 Task: nan
Action: Mouse moved to (412, 102)
Screenshot: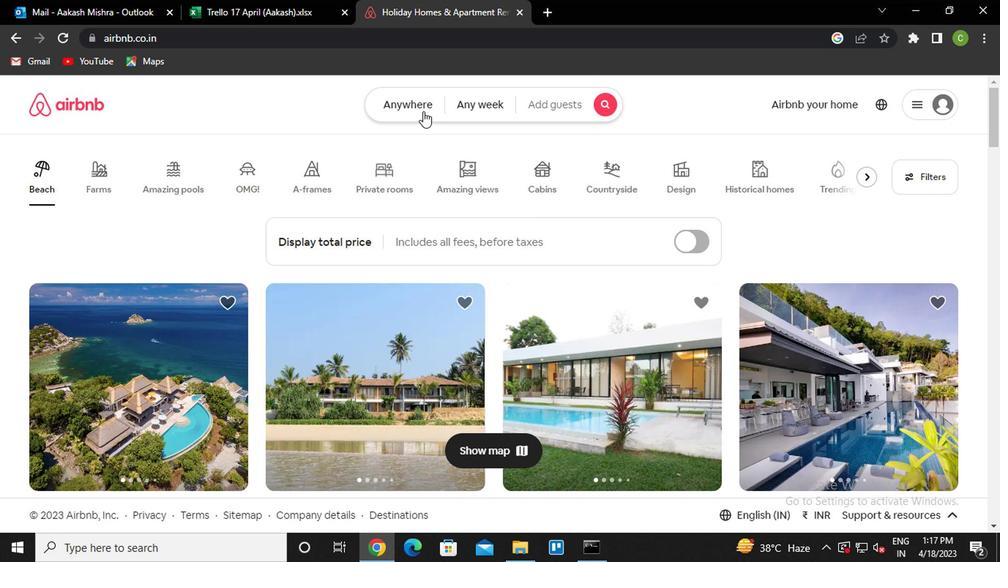 
Action: Mouse pressed left at (412, 102)
Screenshot: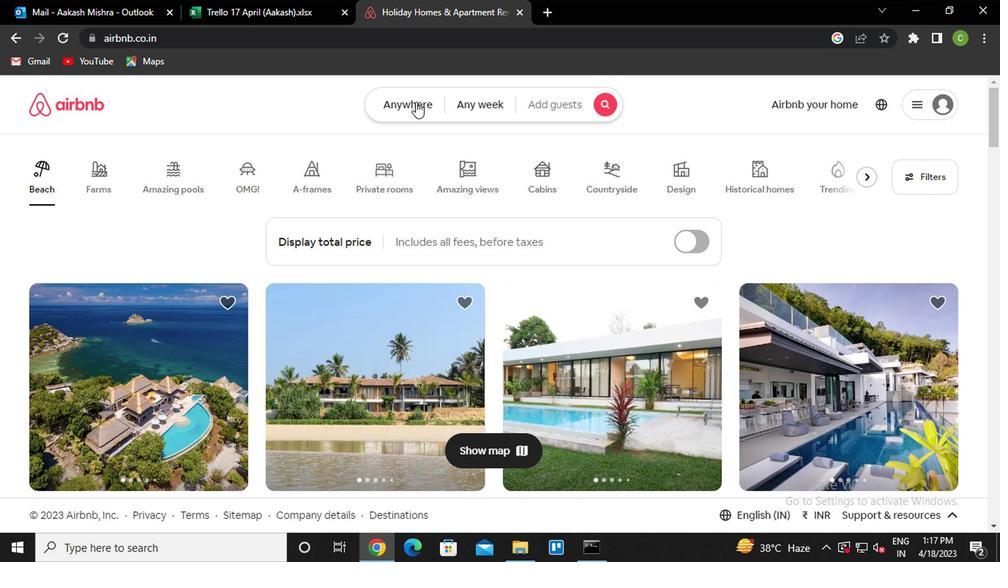 
Action: Mouse moved to (321, 166)
Screenshot: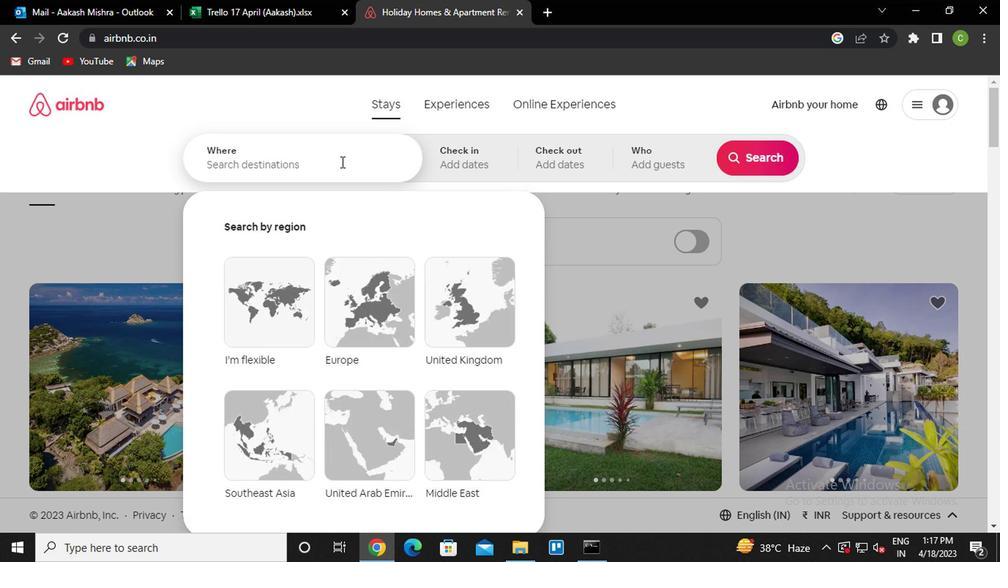 
Action: Mouse pressed left at (321, 166)
Screenshot: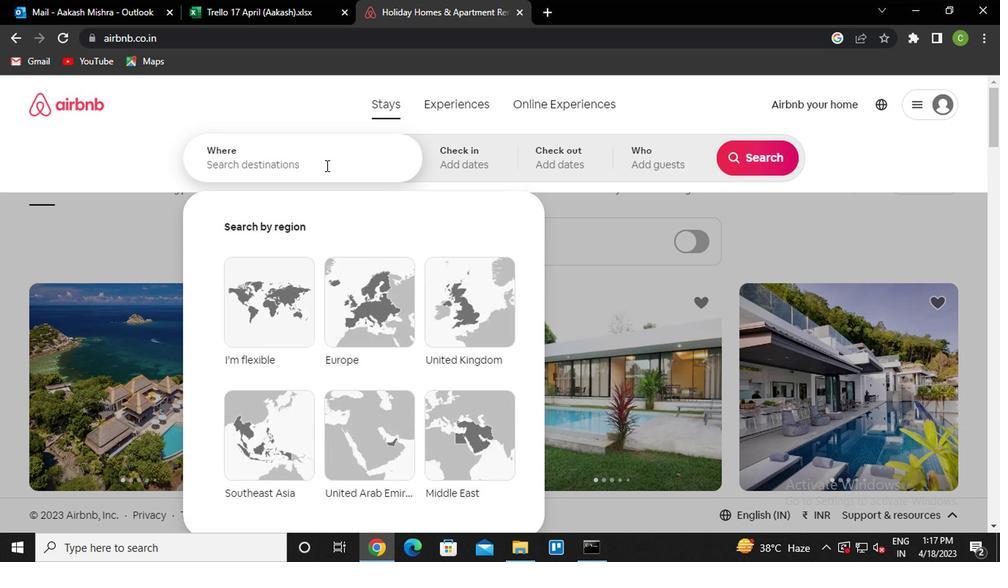 
Action: Key pressed aa<Key.backspace><Key.caps_lock>bui<Key.backspace><Key.backspace>idos<Key.space>brazil
Screenshot: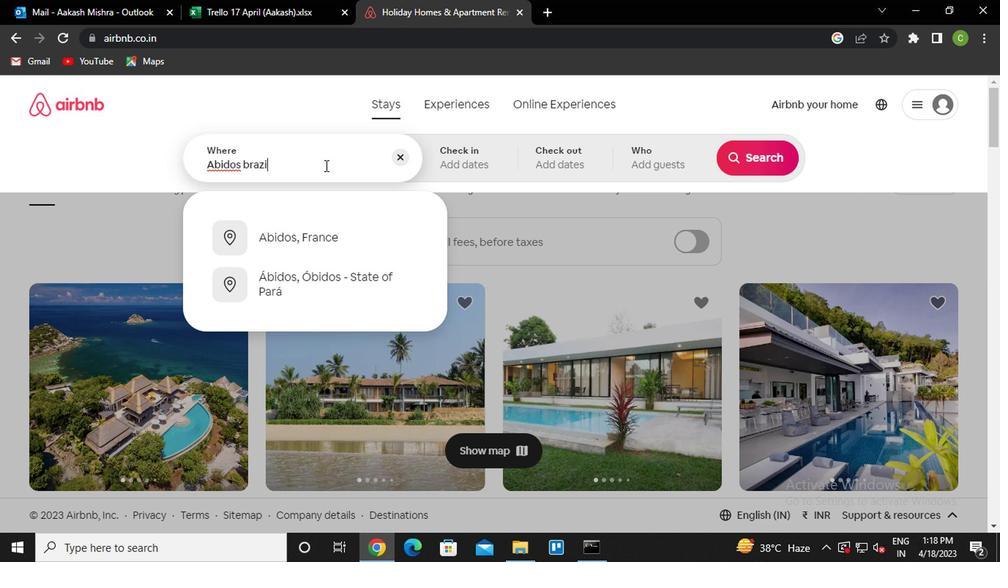 
Action: Mouse moved to (328, 246)
Screenshot: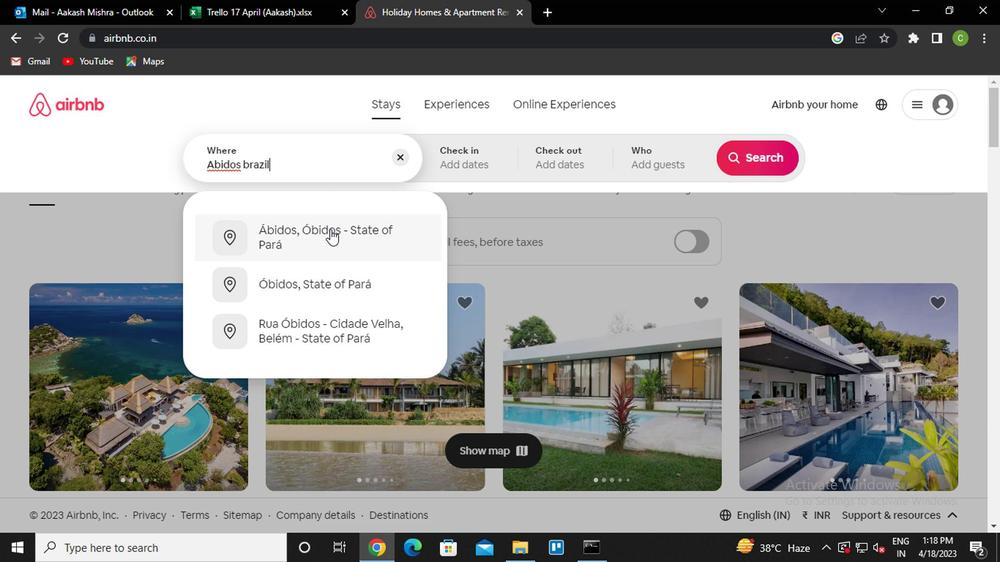 
Action: Mouse pressed left at (328, 246)
Screenshot: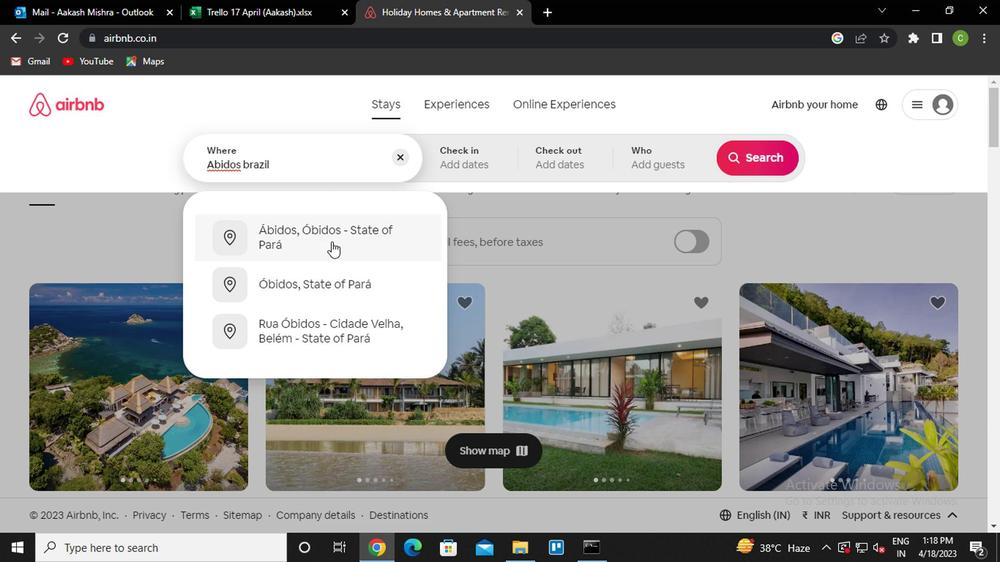 
Action: Mouse moved to (662, 339)
Screenshot: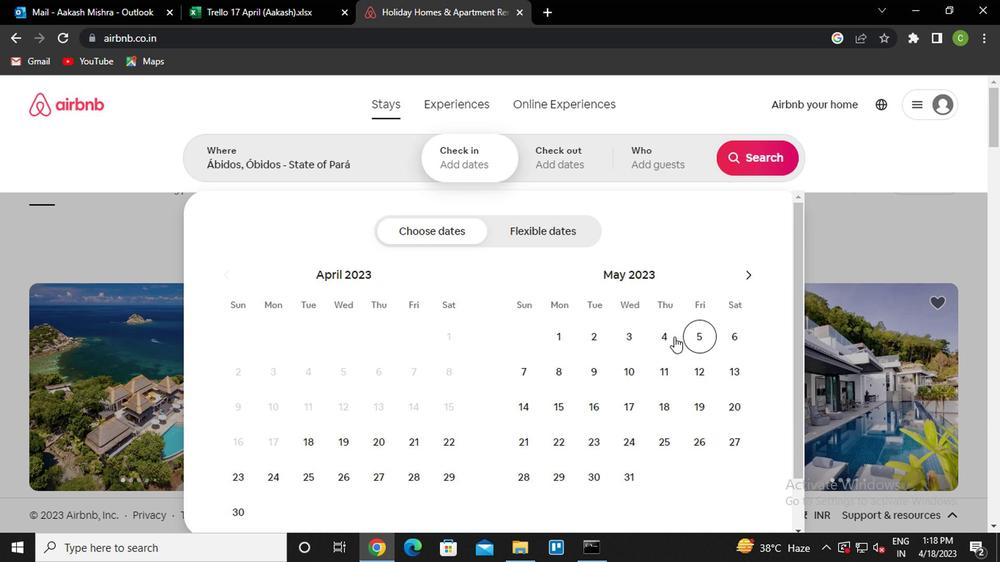
Action: Mouse pressed left at (662, 339)
Screenshot: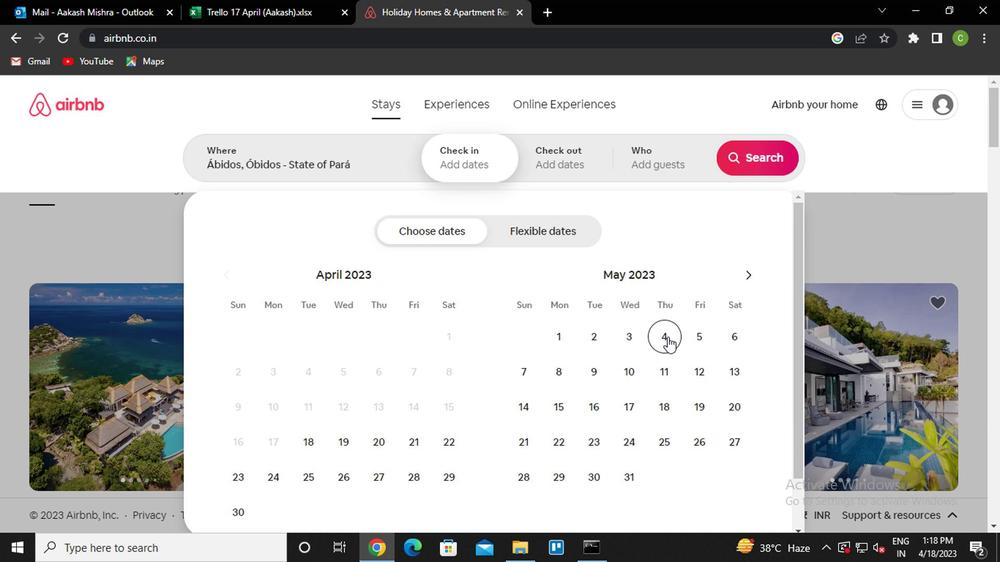 
Action: Mouse moved to (560, 411)
Screenshot: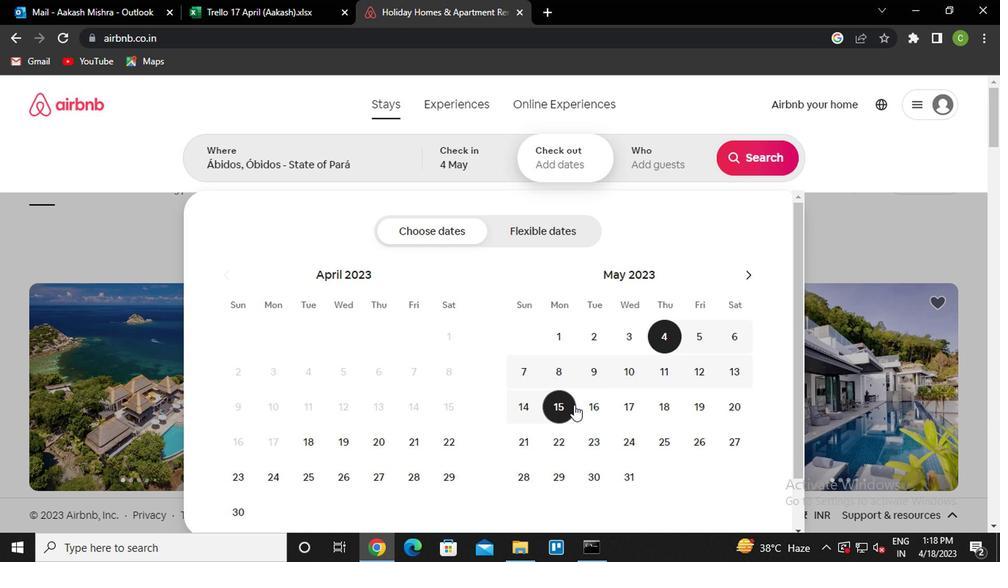 
Action: Mouse pressed left at (560, 411)
Screenshot: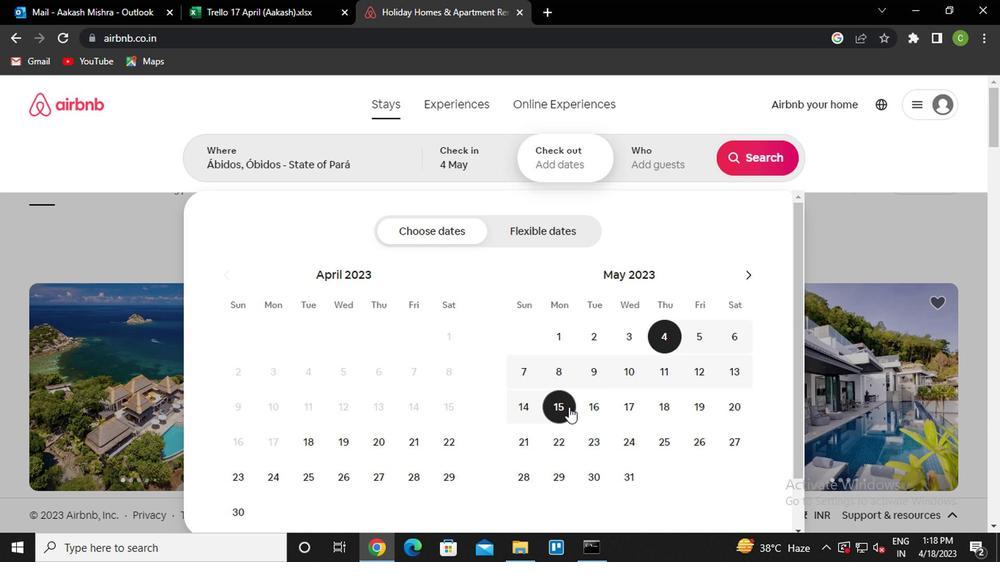 
Action: Mouse moved to (739, 149)
Screenshot: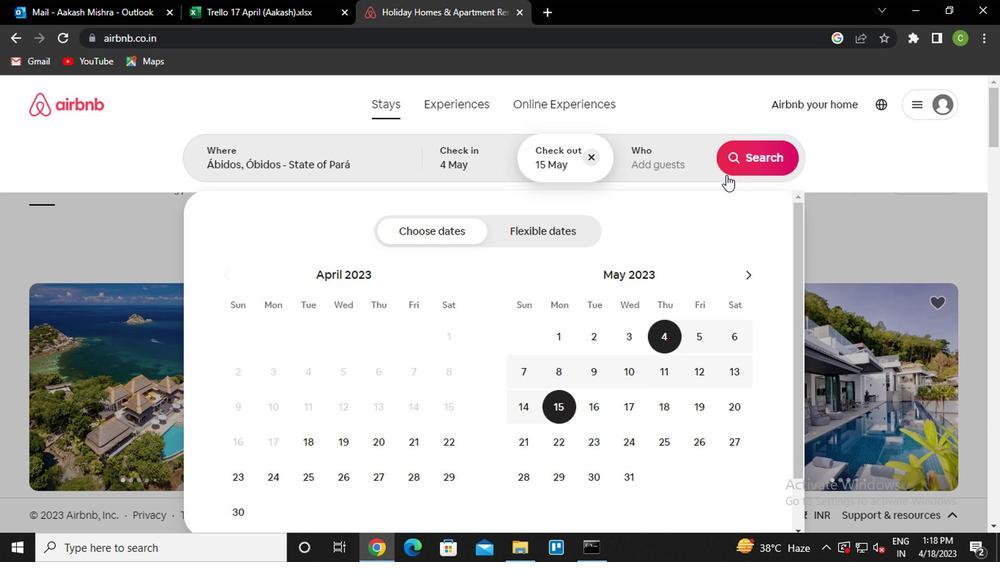 
Action: Mouse pressed left at (739, 149)
Screenshot: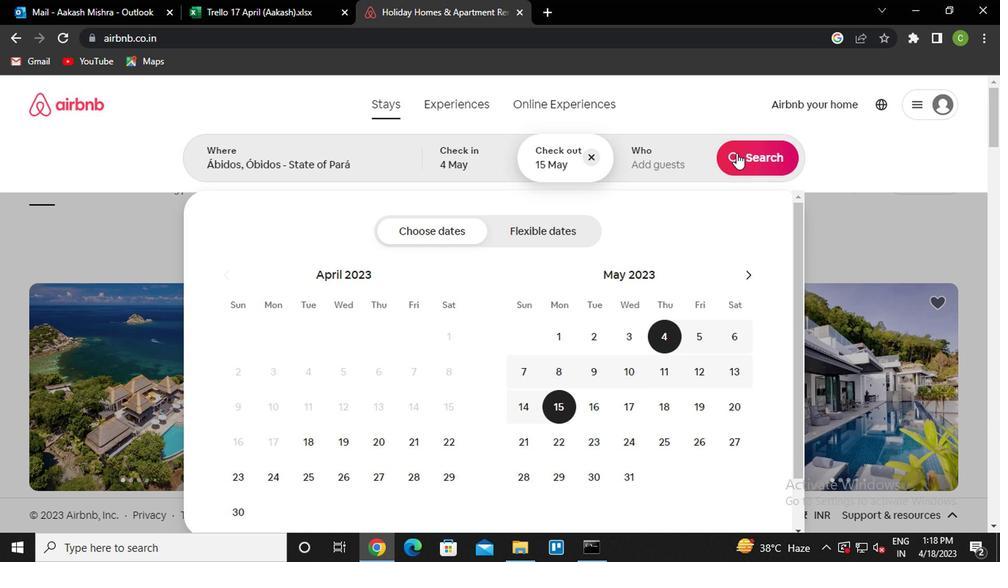 
Action: Mouse moved to (549, 112)
Screenshot: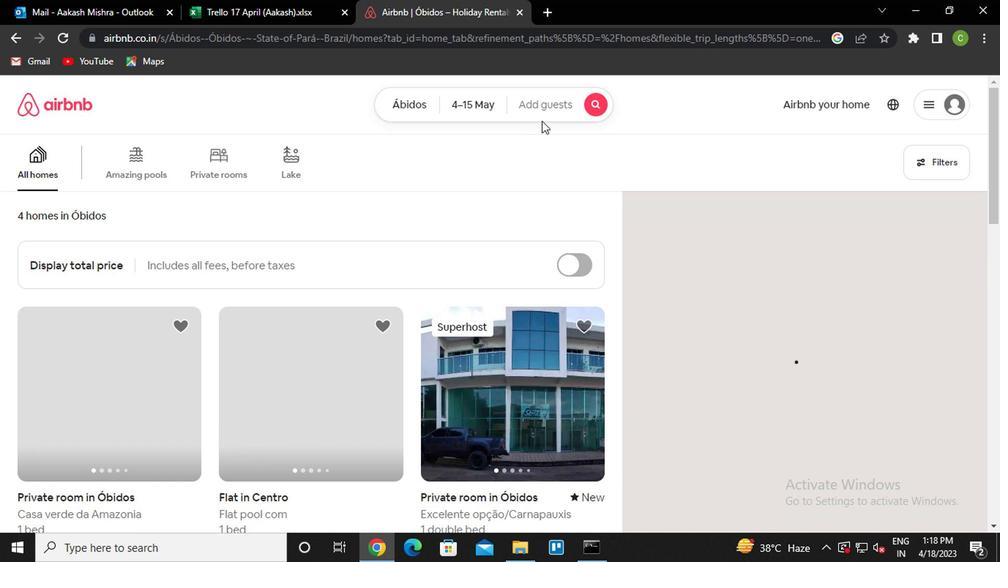 
Action: Mouse pressed left at (549, 112)
Screenshot: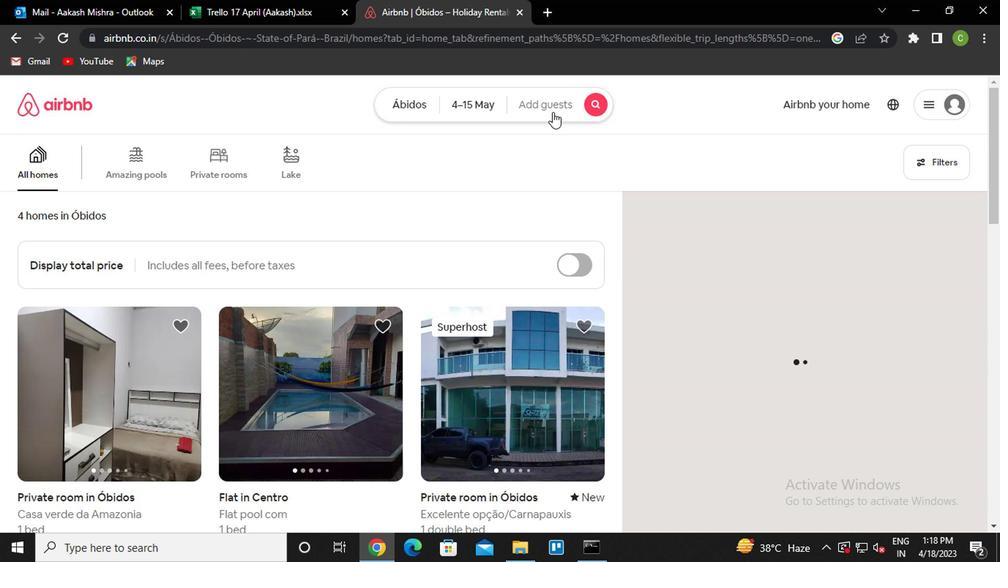 
Action: Mouse moved to (756, 241)
Screenshot: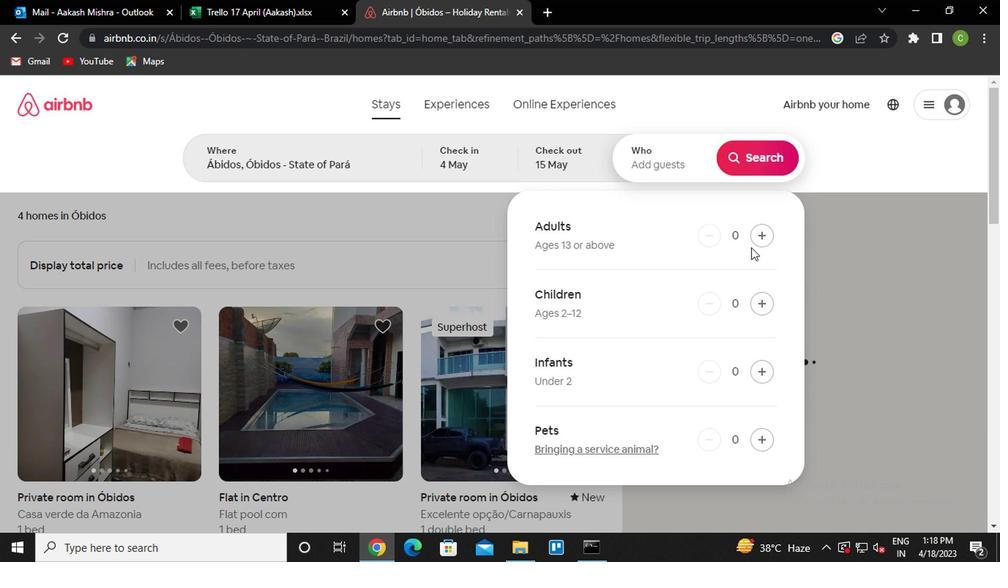 
Action: Mouse pressed left at (756, 241)
Screenshot: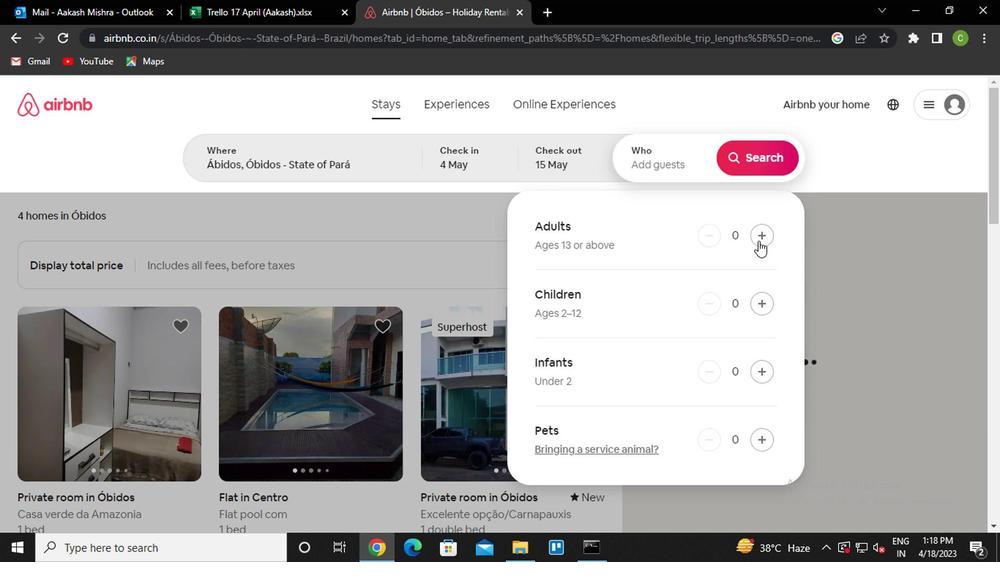 
Action: Mouse pressed left at (756, 241)
Screenshot: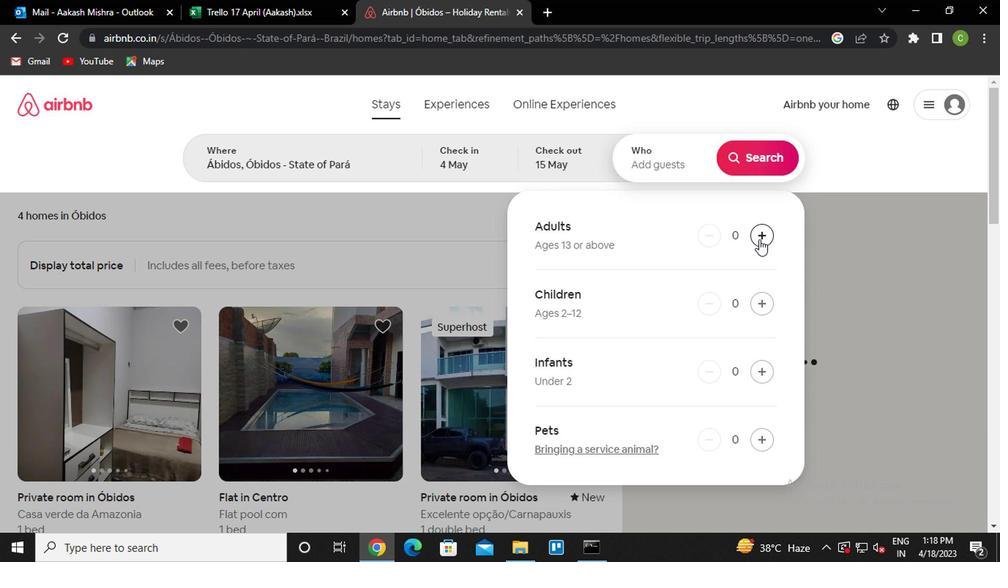 
Action: Mouse moved to (822, 195)
Screenshot: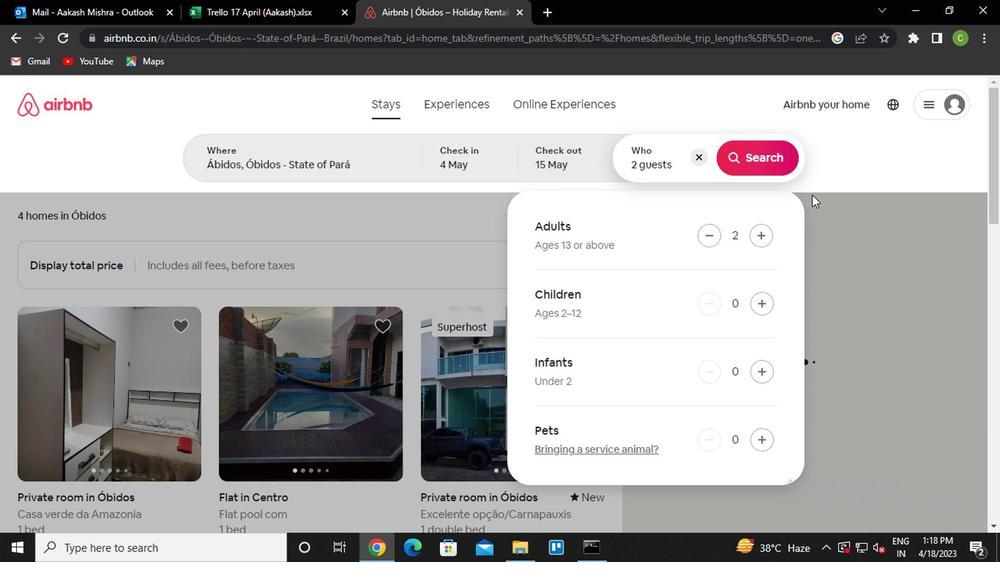 
Action: Mouse pressed left at (822, 195)
Screenshot: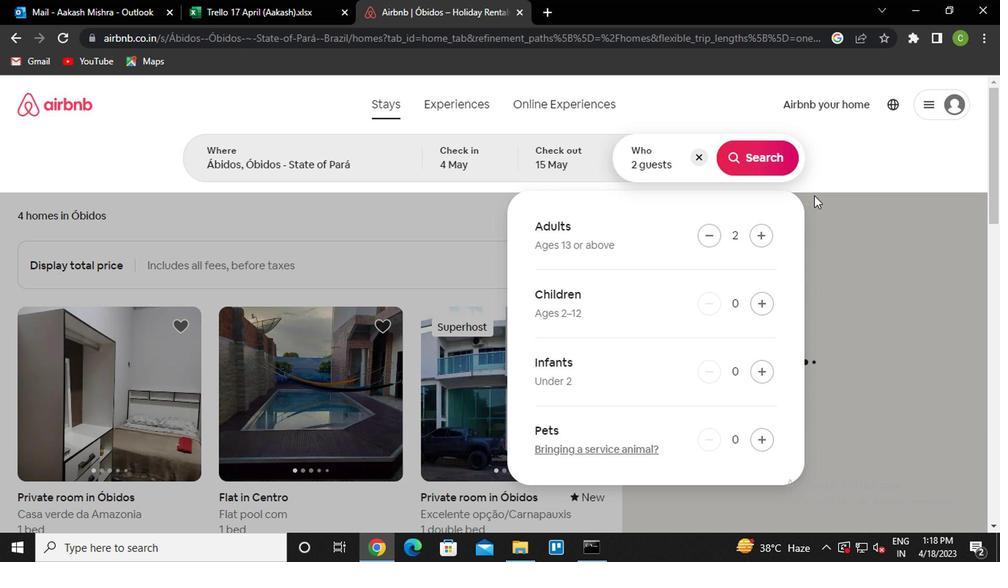 
Action: Mouse moved to (931, 176)
Screenshot: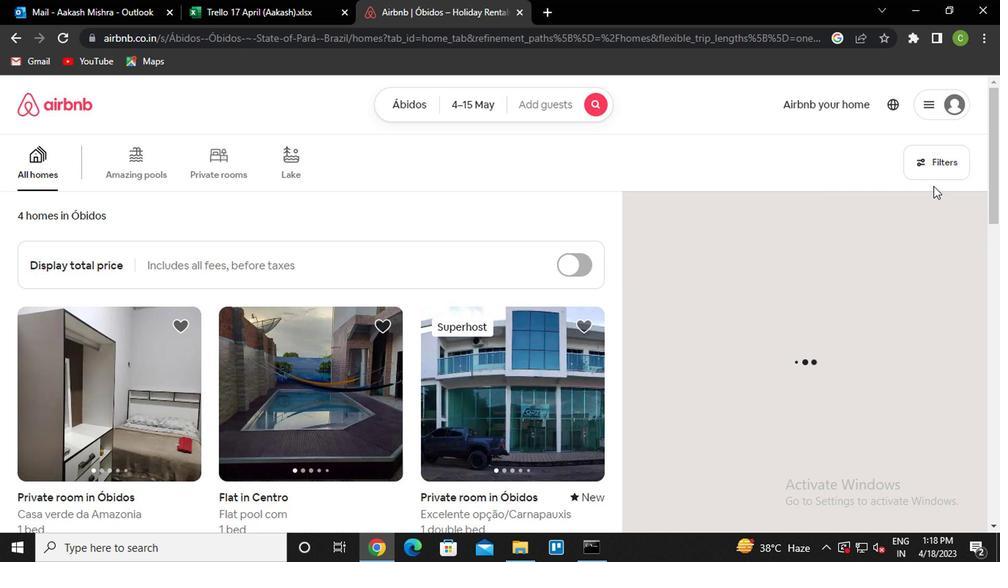 
Action: Mouse pressed left at (931, 176)
Screenshot: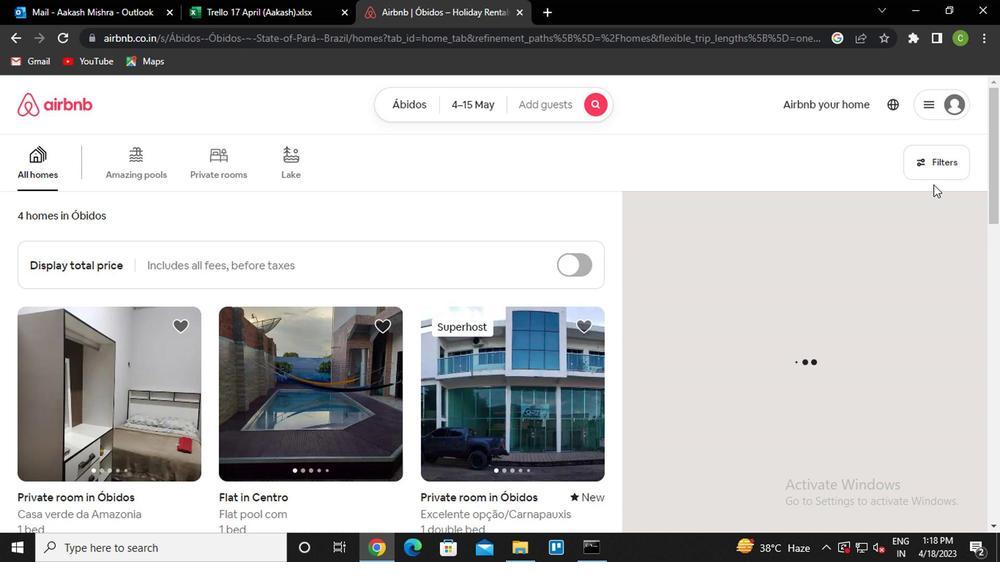 
Action: Mouse moved to (333, 348)
Screenshot: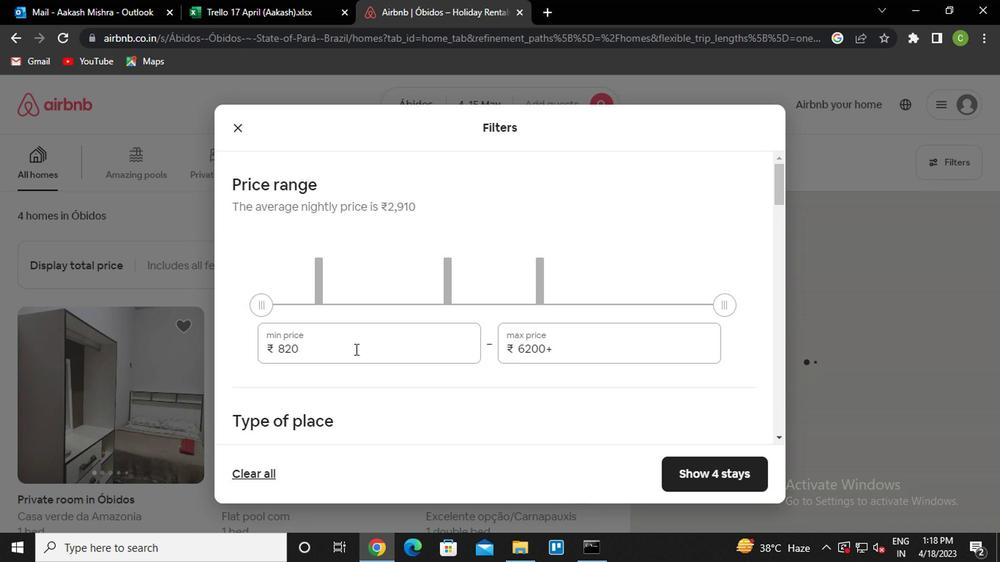 
Action: Mouse pressed left at (333, 348)
Screenshot: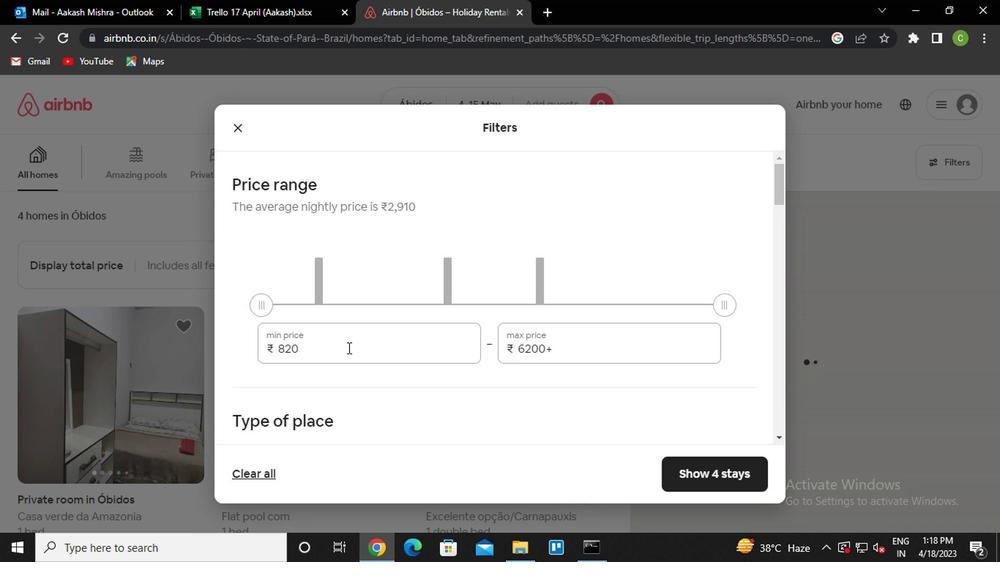 
Action: Mouse moved to (331, 348)
Screenshot: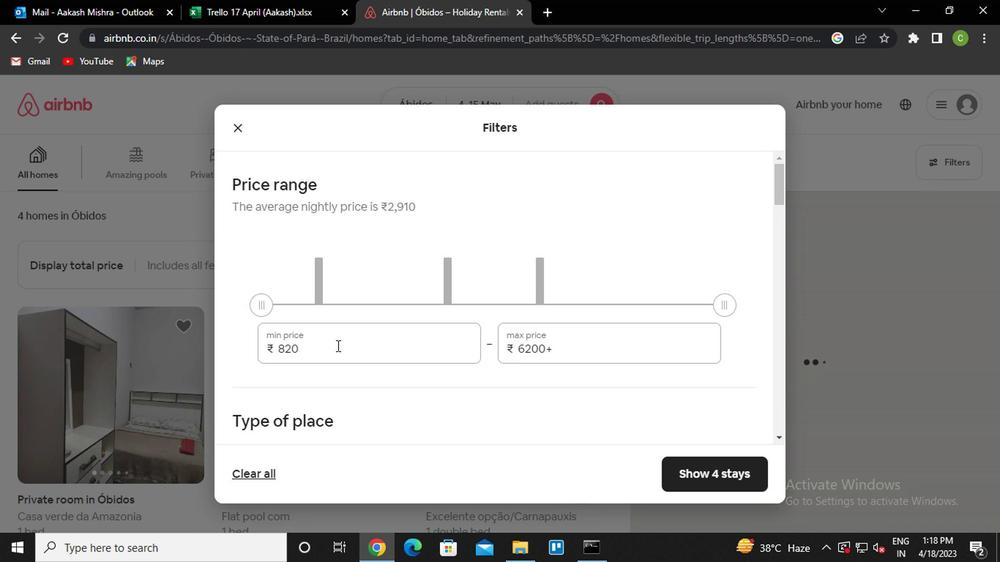 
Action: Key pressed <Key.backspace><Key.backspace><Key.backspace>10000
Screenshot: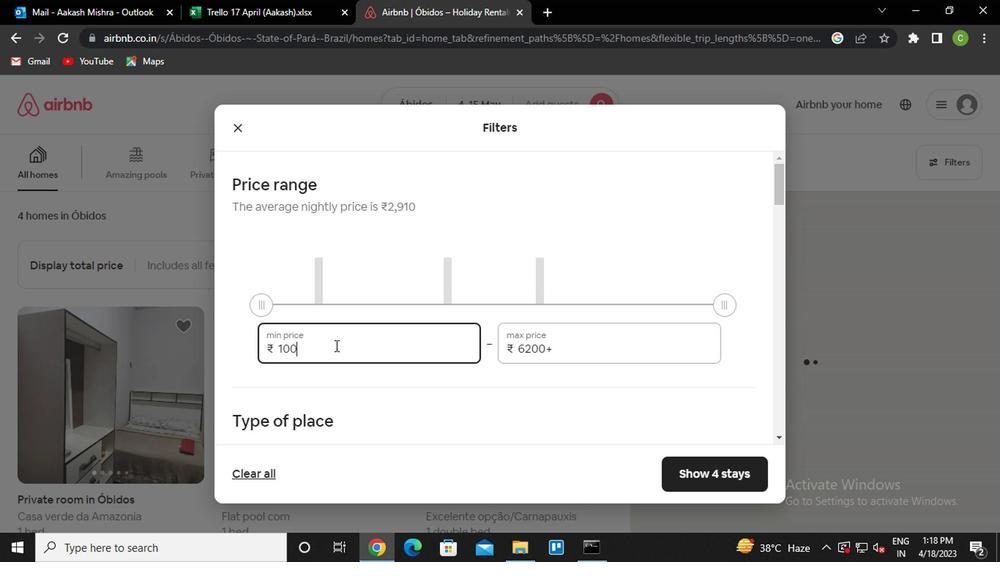 
Action: Mouse moved to (569, 347)
Screenshot: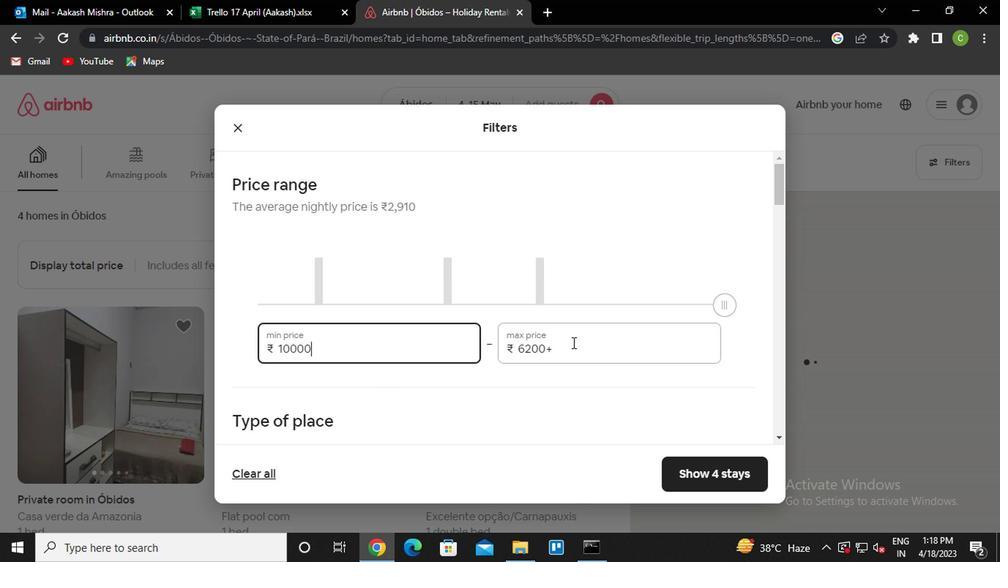 
Action: Mouse pressed left at (569, 347)
Screenshot: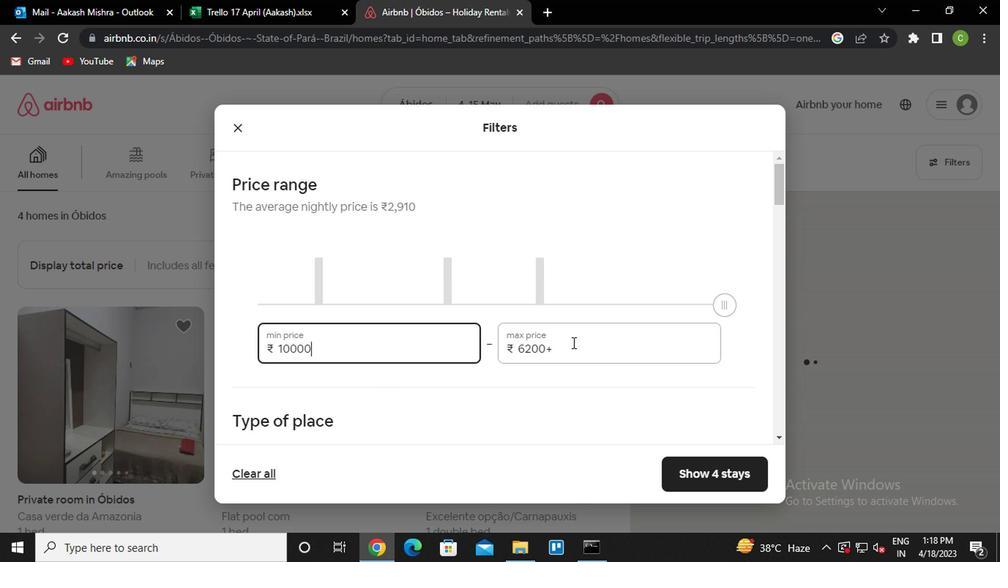 
Action: Key pressed <Key.backspace><Key.backspace><Key.backspace><Key.backspace><Key.backspace>15000
Screenshot: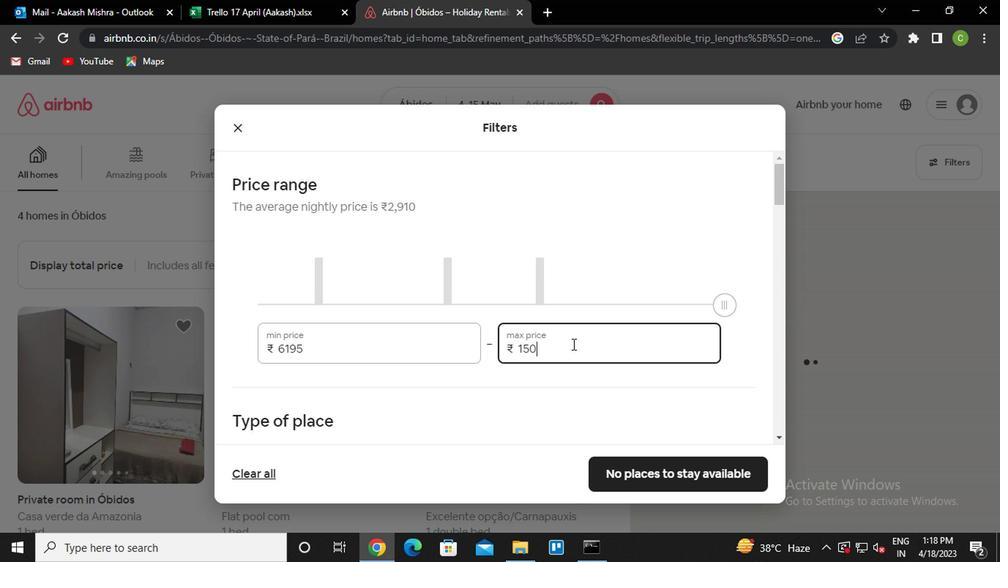 
Action: Mouse moved to (495, 392)
Screenshot: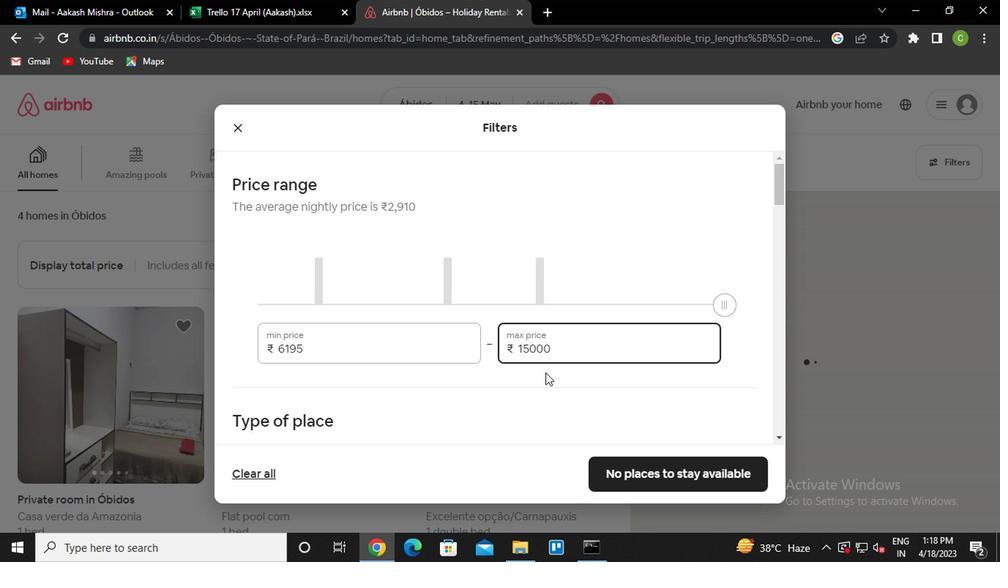 
Action: Mouse scrolled (495, 392) with delta (0, 0)
Screenshot: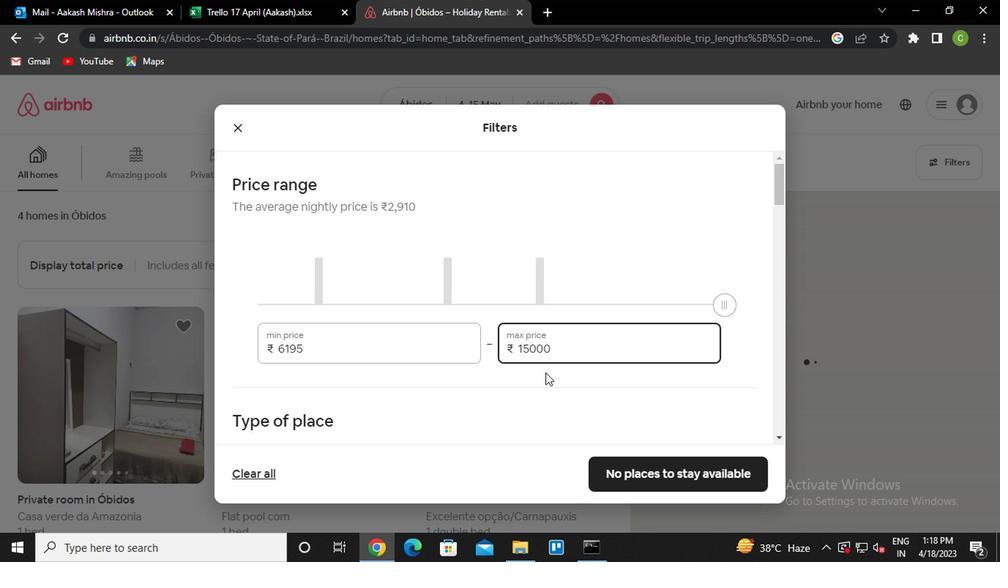 
Action: Mouse moved to (476, 406)
Screenshot: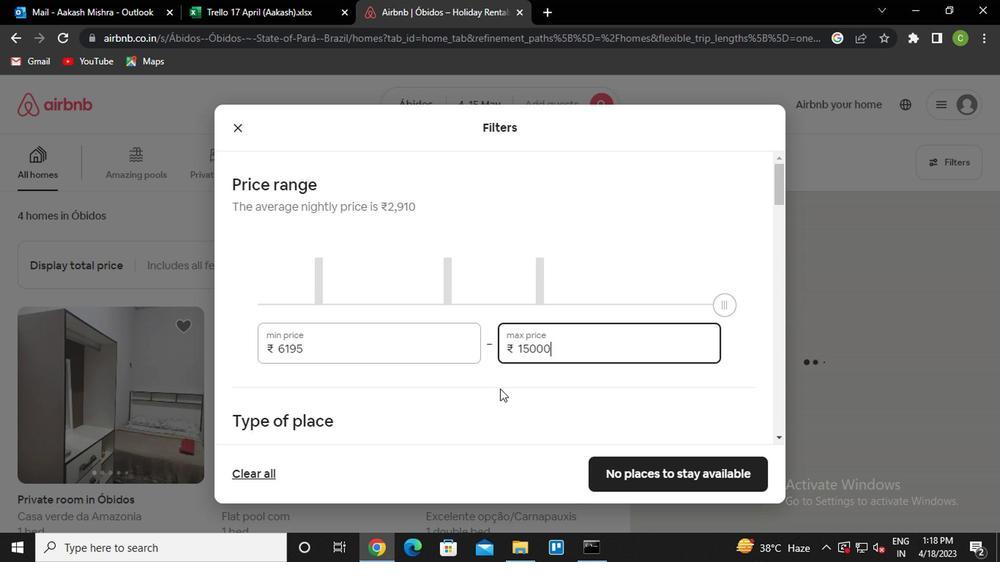 
Action: Mouse scrolled (476, 406) with delta (0, 0)
Screenshot: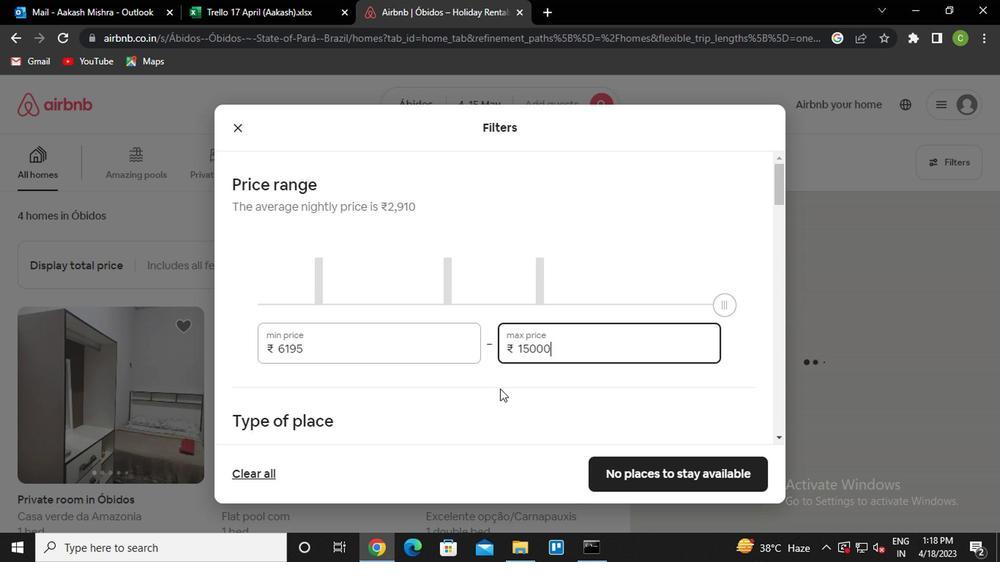 
Action: Mouse moved to (408, 417)
Screenshot: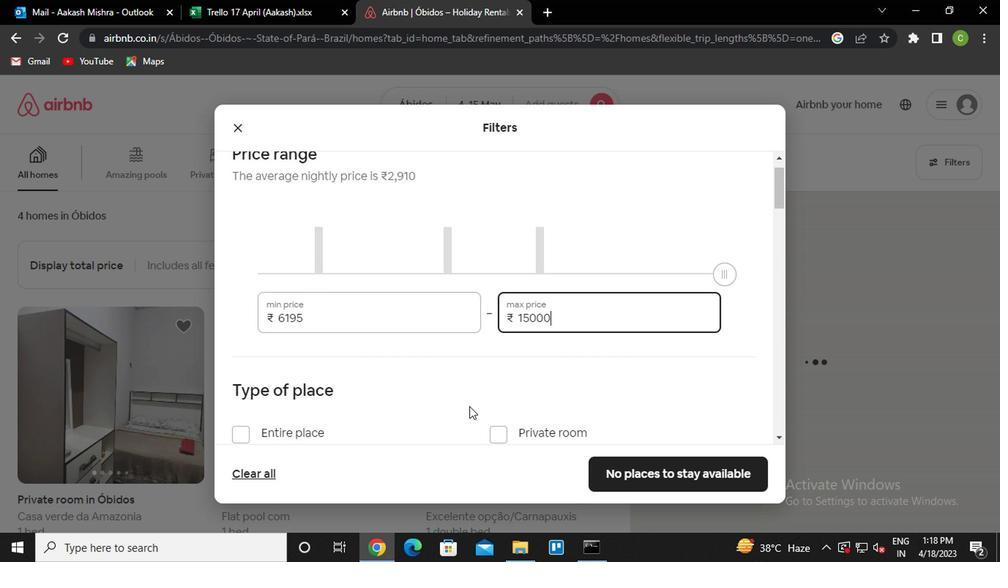 
Action: Mouse scrolled (408, 416) with delta (0, 0)
Screenshot: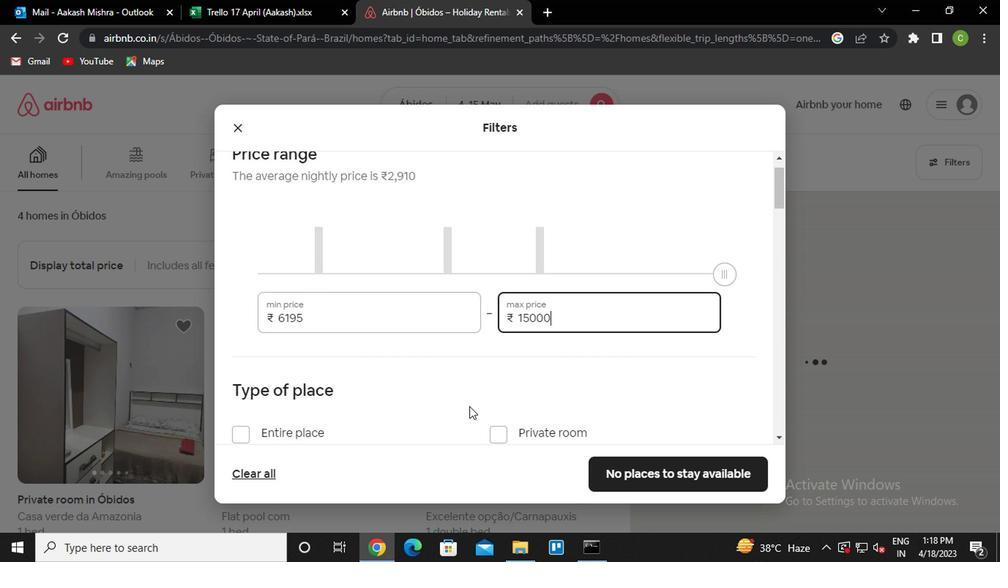 
Action: Mouse moved to (293, 245)
Screenshot: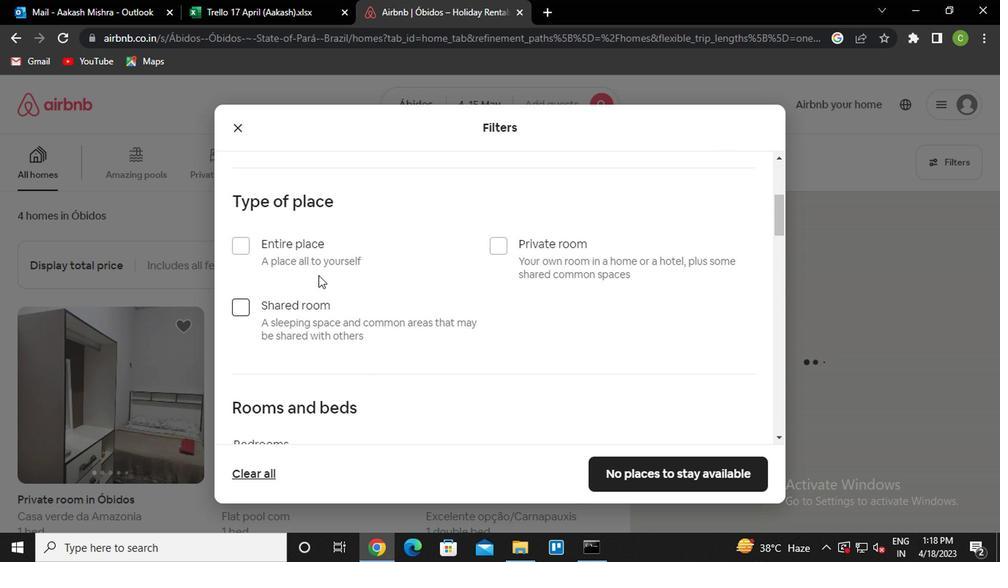 
Action: Mouse pressed left at (293, 245)
Screenshot: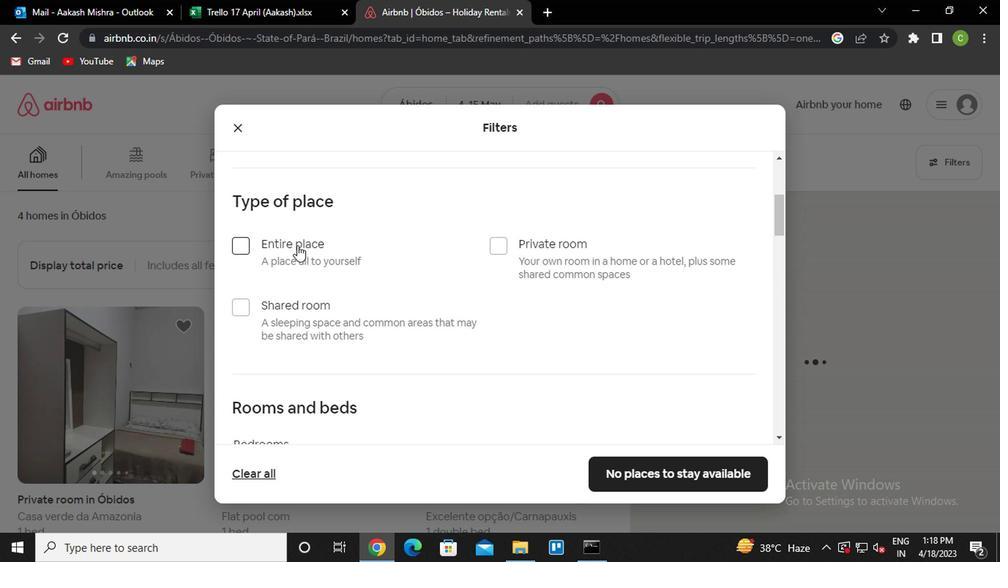 
Action: Mouse moved to (316, 288)
Screenshot: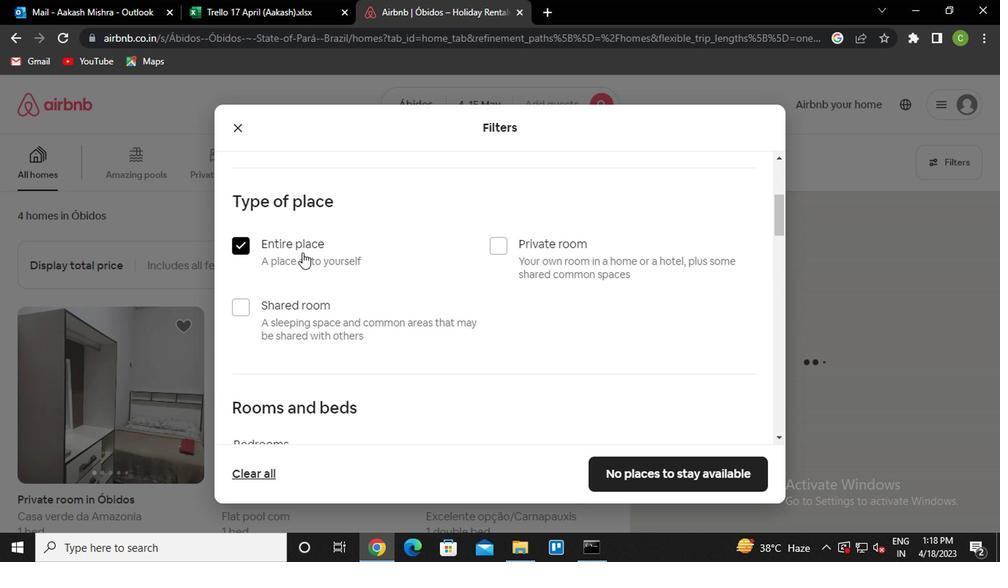 
Action: Mouse scrolled (316, 288) with delta (0, 0)
Screenshot: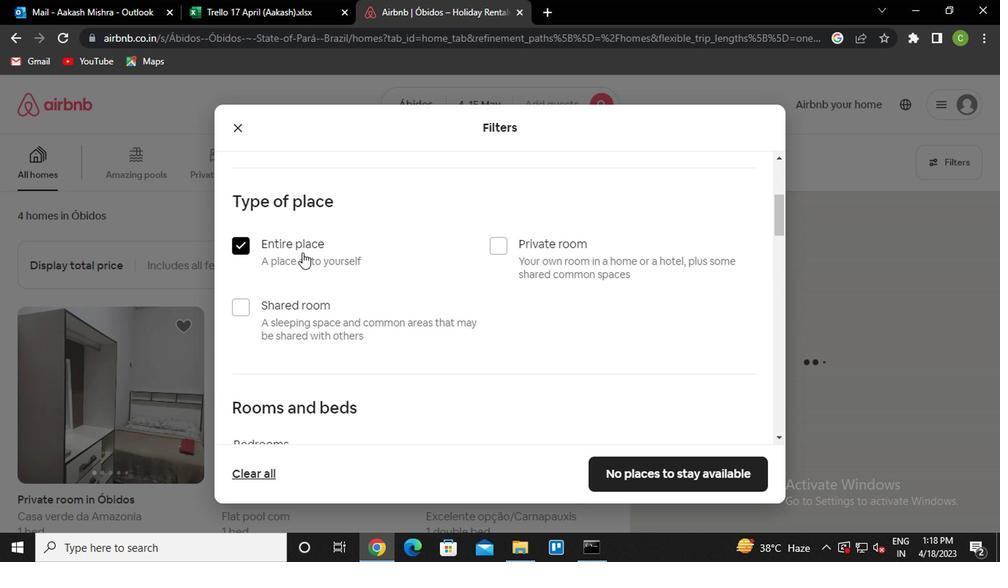 
Action: Mouse moved to (363, 333)
Screenshot: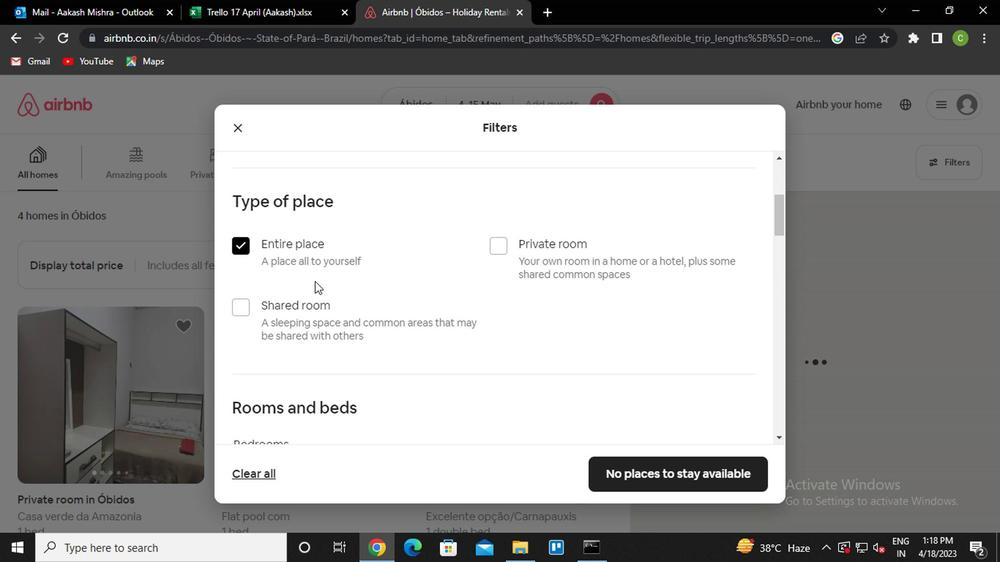 
Action: Mouse scrolled (363, 332) with delta (0, -1)
Screenshot: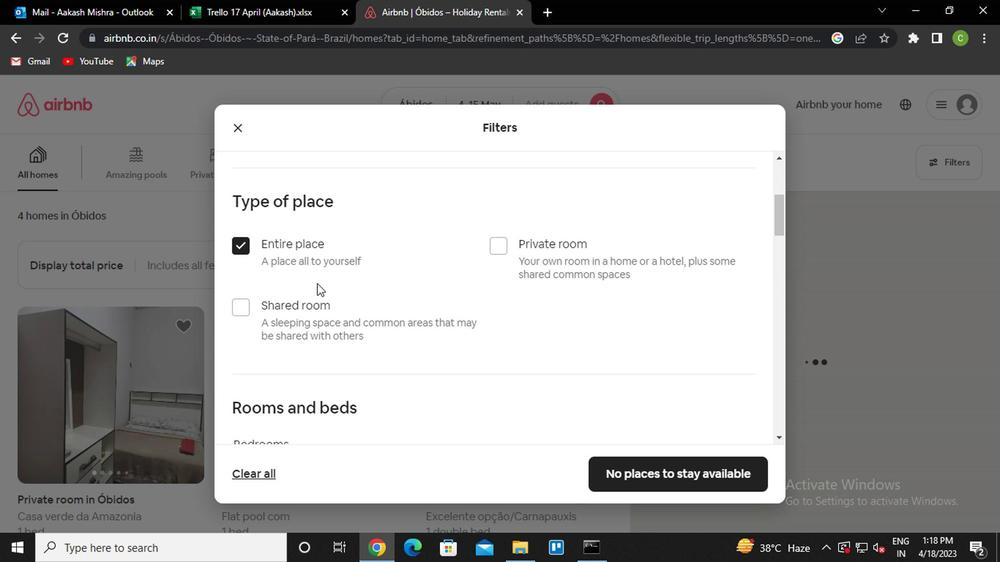 
Action: Mouse moved to (328, 343)
Screenshot: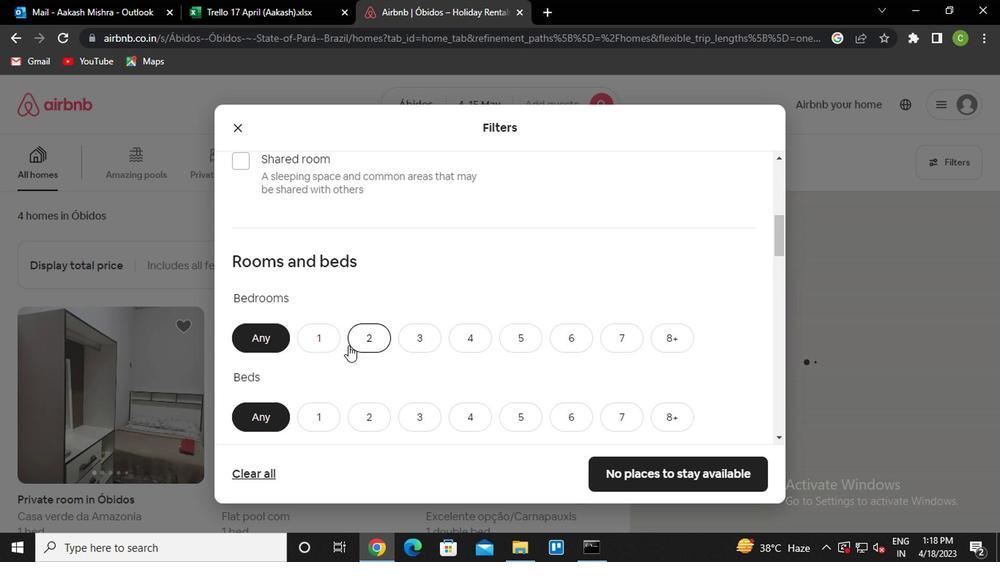 
Action: Mouse pressed left at (328, 343)
Screenshot: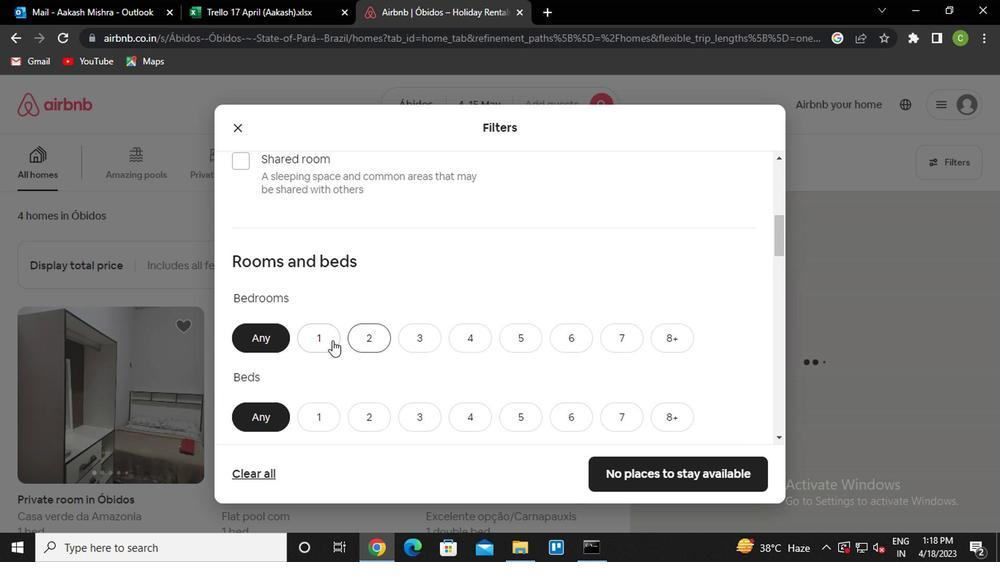 
Action: Mouse moved to (331, 344)
Screenshot: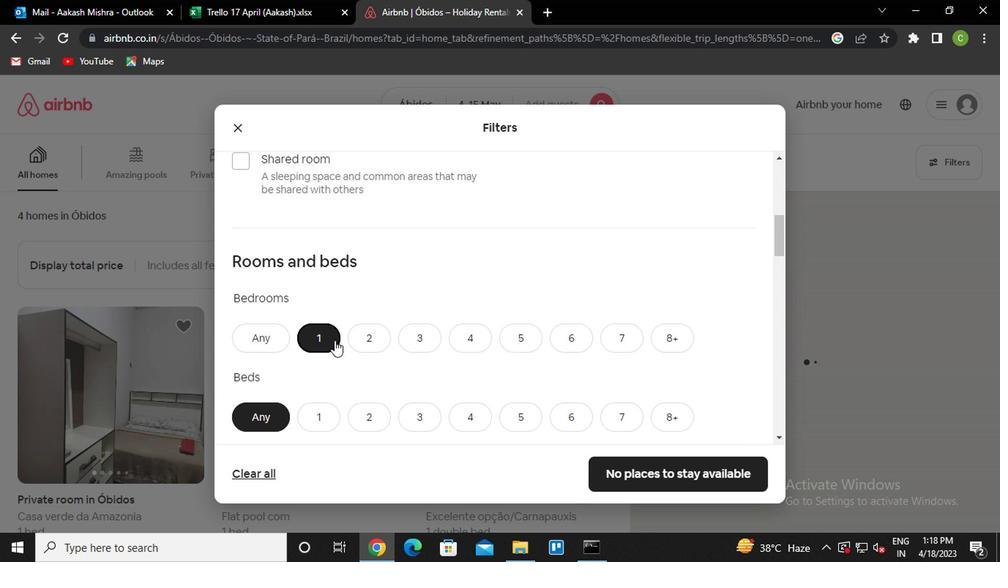 
Action: Mouse scrolled (331, 343) with delta (0, -1)
Screenshot: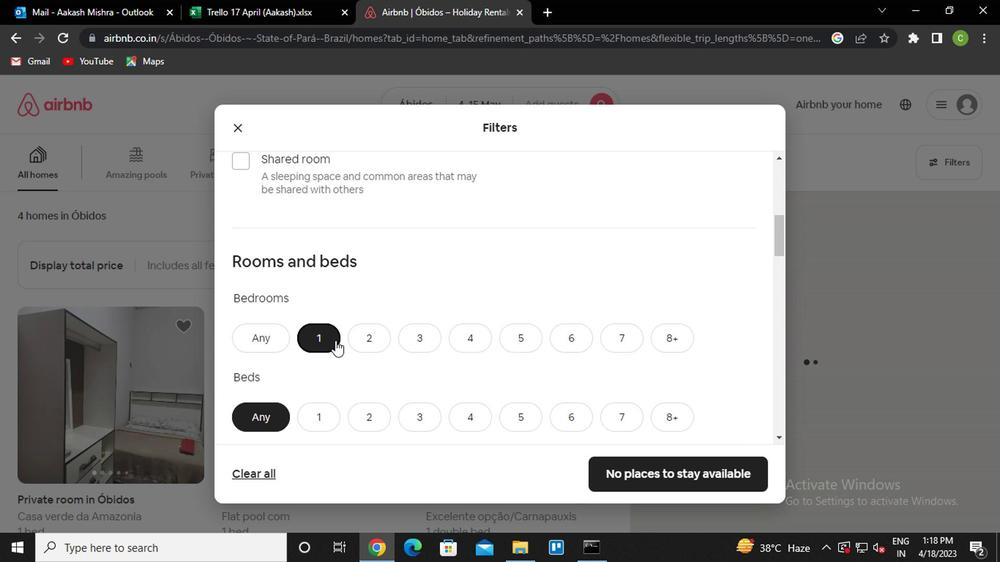 
Action: Mouse moved to (321, 349)
Screenshot: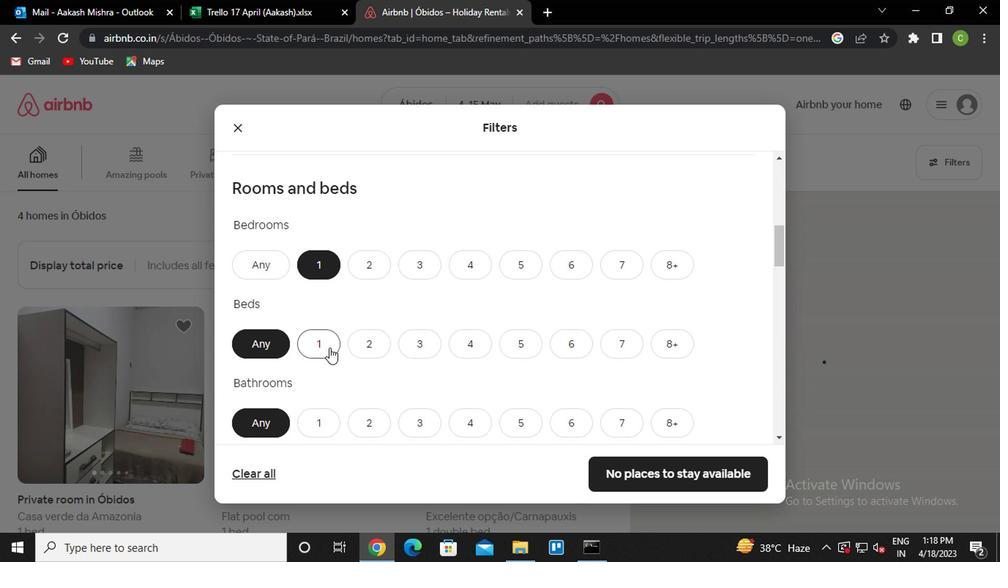 
Action: Mouse pressed left at (321, 349)
Screenshot: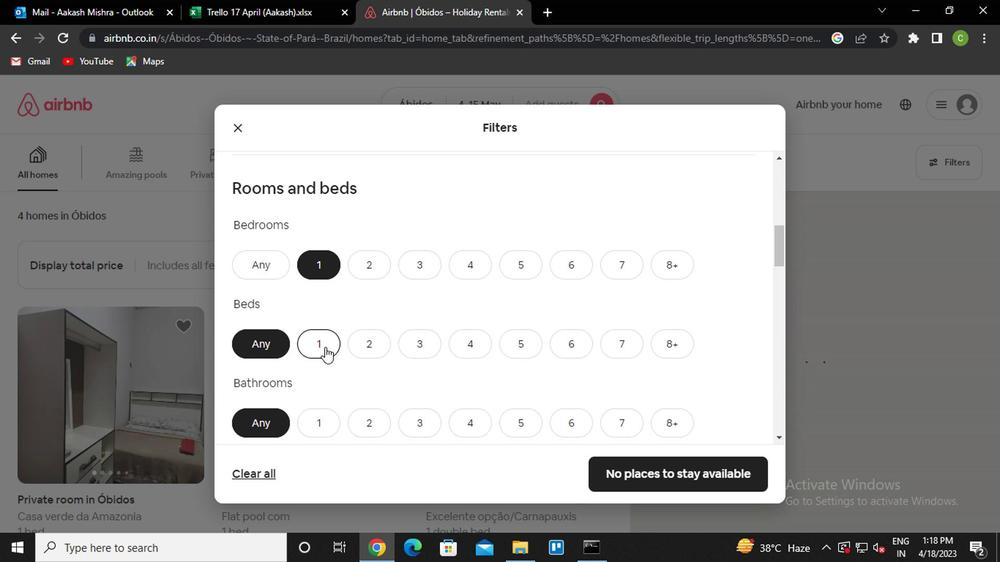 
Action: Mouse moved to (320, 424)
Screenshot: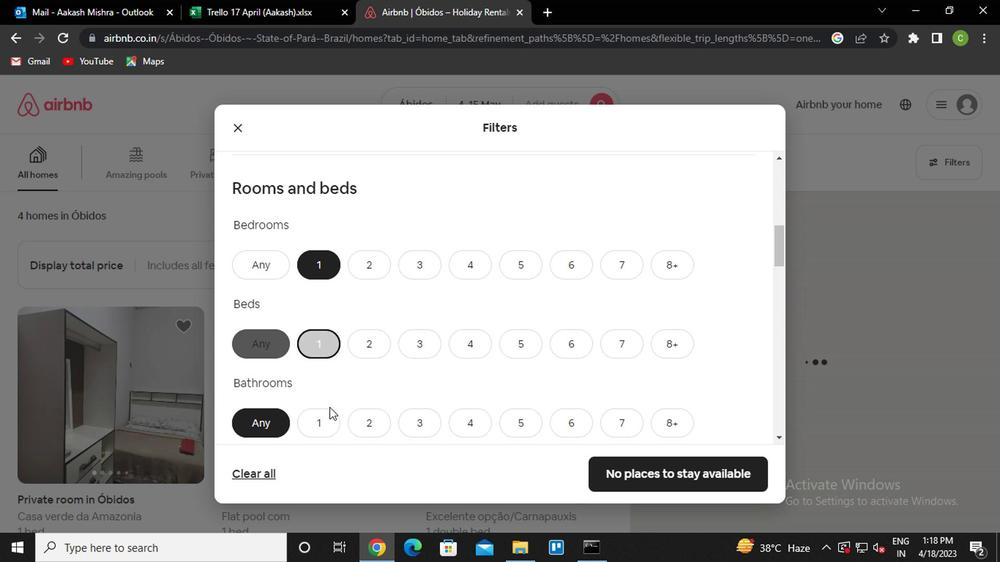 
Action: Mouse pressed left at (320, 424)
Screenshot: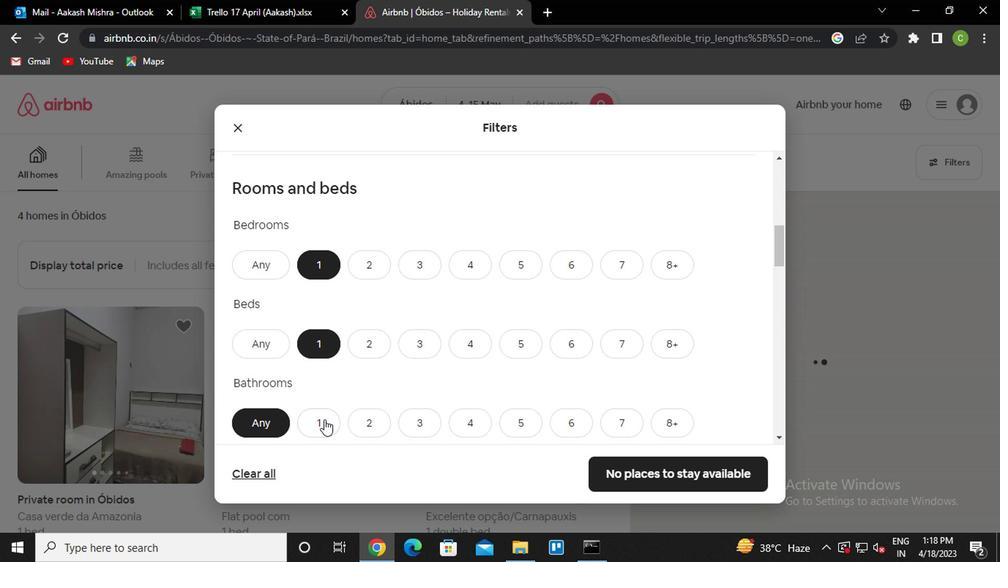 
Action: Mouse moved to (374, 353)
Screenshot: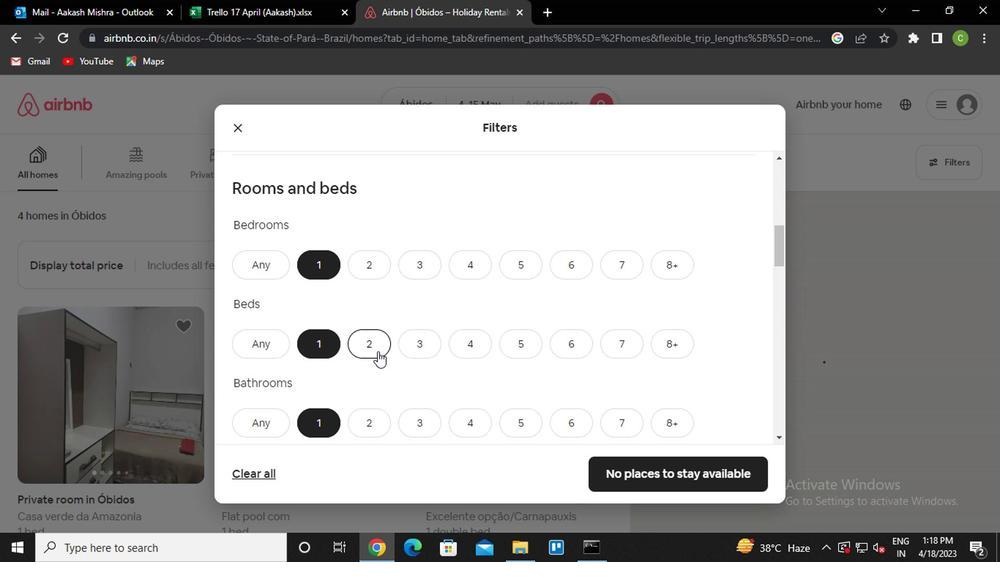 
Action: Mouse scrolled (374, 352) with delta (0, 0)
Screenshot: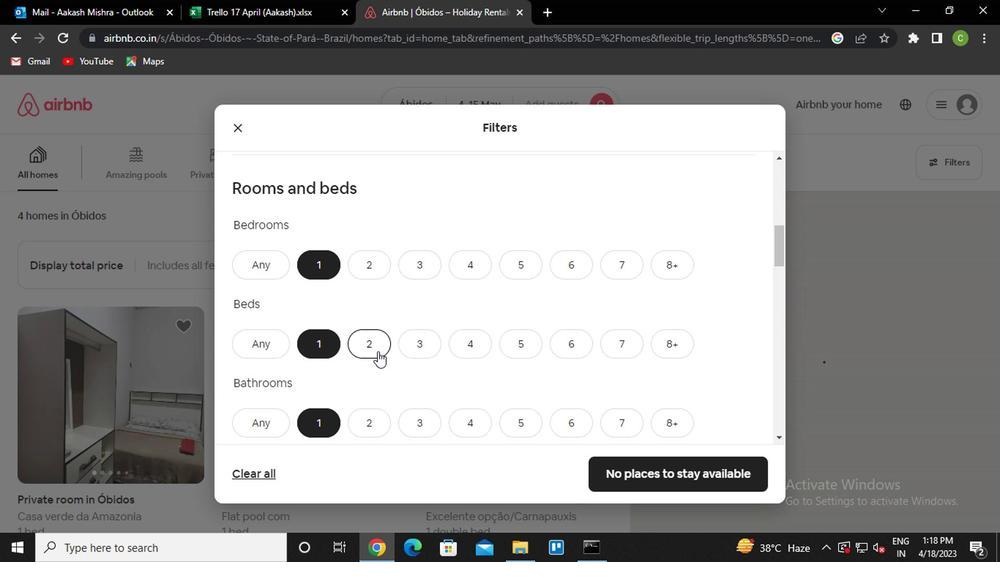 
Action: Mouse moved to (374, 352)
Screenshot: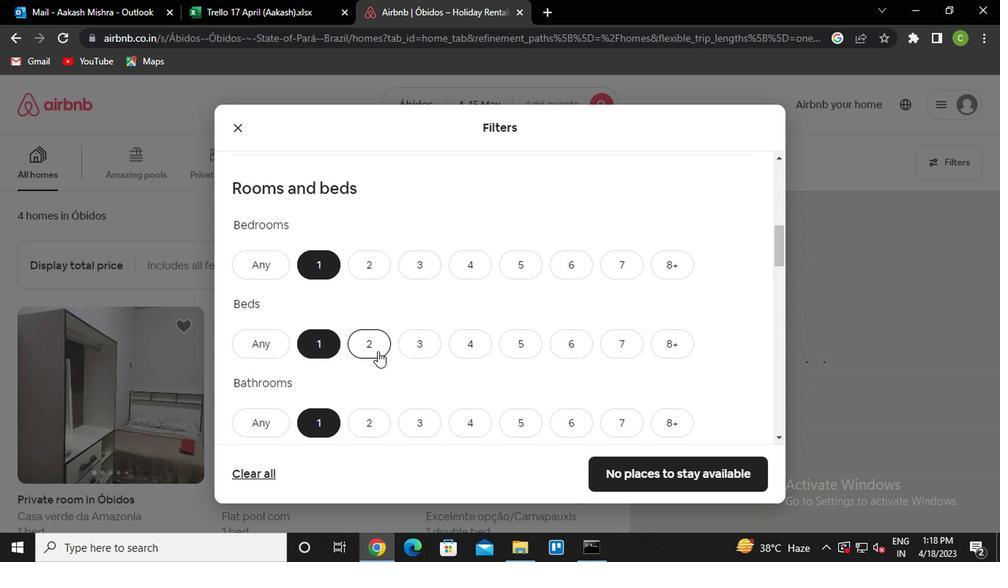 
Action: Mouse scrolled (374, 351) with delta (0, -1)
Screenshot: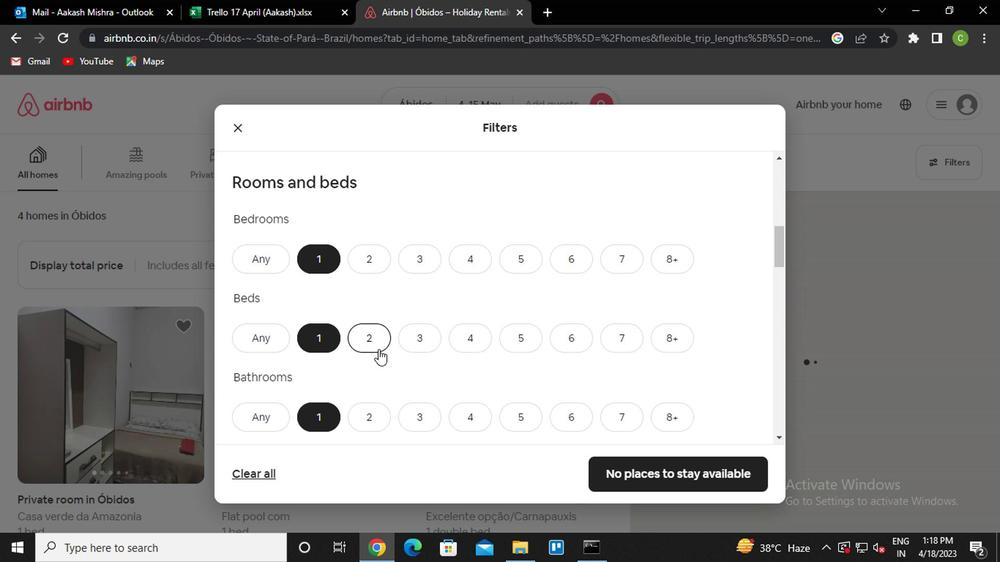 
Action: Mouse scrolled (374, 351) with delta (0, -1)
Screenshot: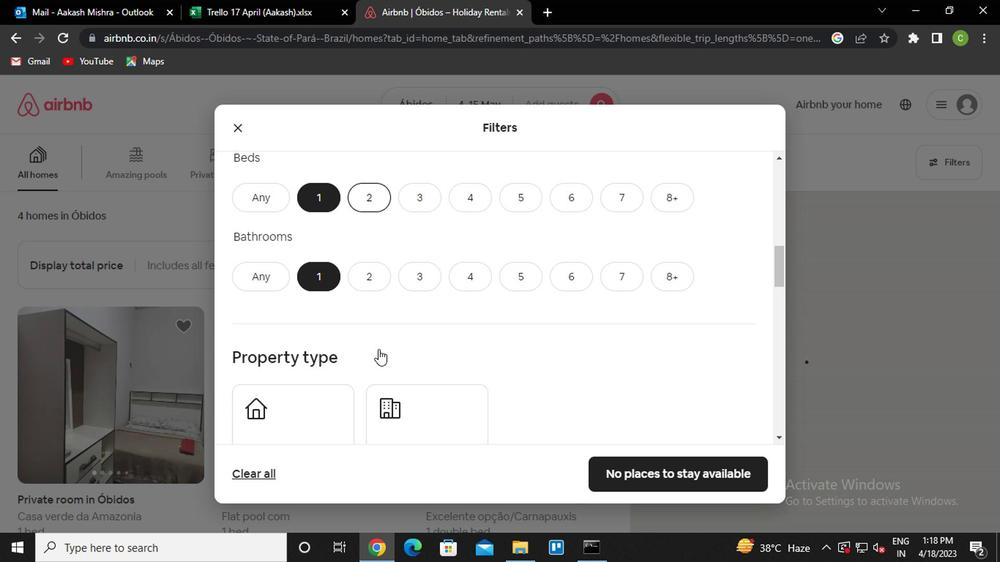 
Action: Mouse scrolled (374, 351) with delta (0, -1)
Screenshot: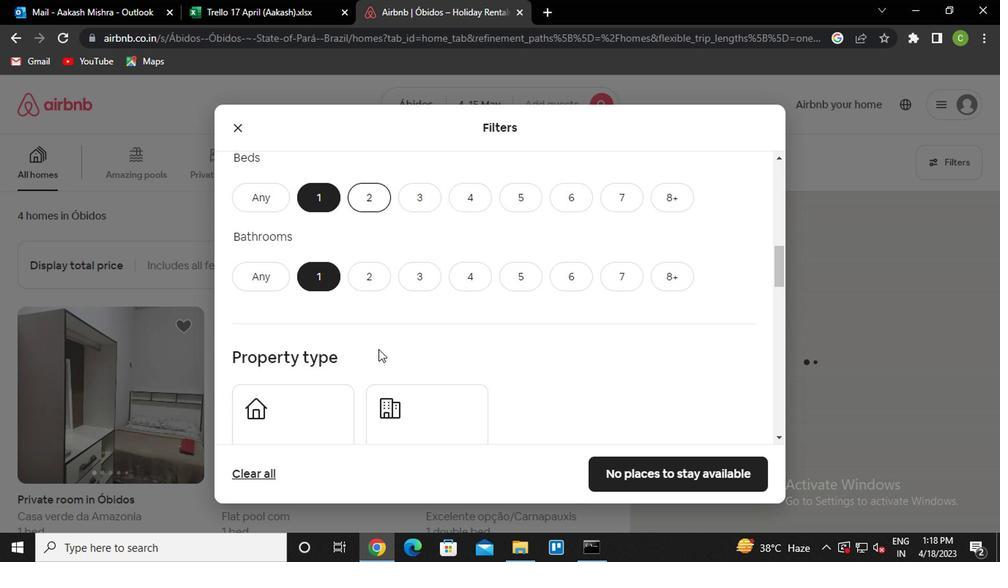 
Action: Mouse moved to (311, 304)
Screenshot: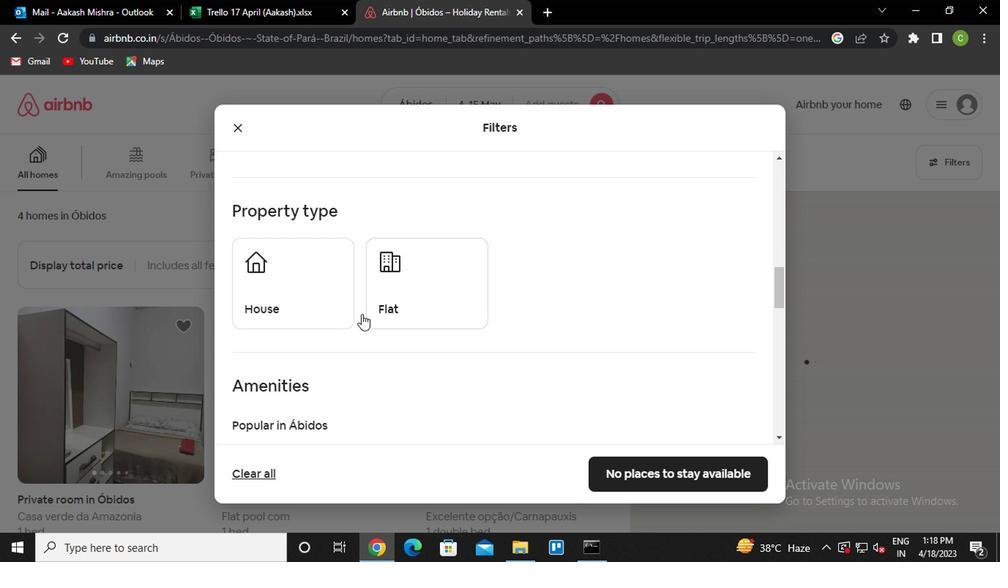 
Action: Mouse pressed left at (311, 304)
Screenshot: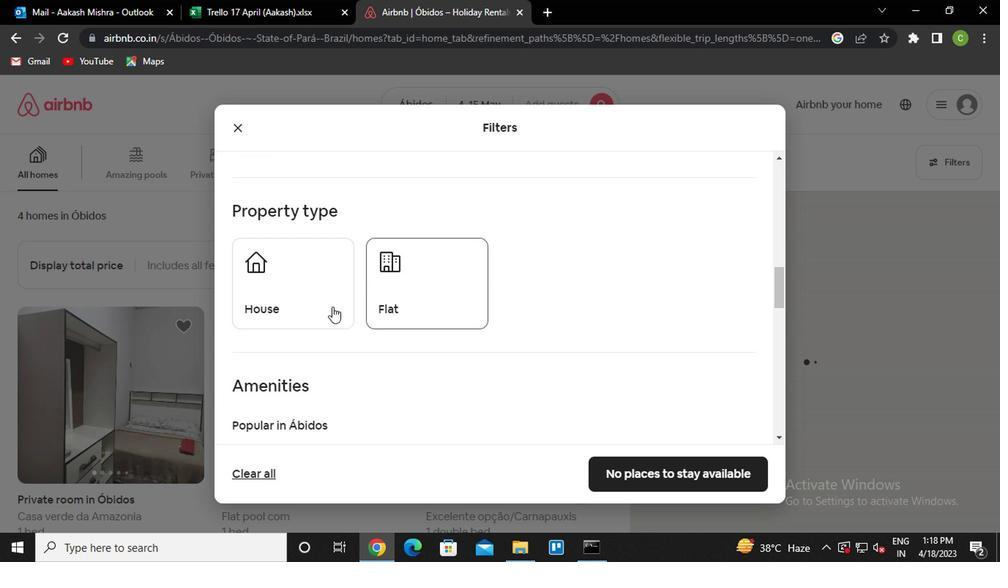 
Action: Mouse moved to (318, 300)
Screenshot: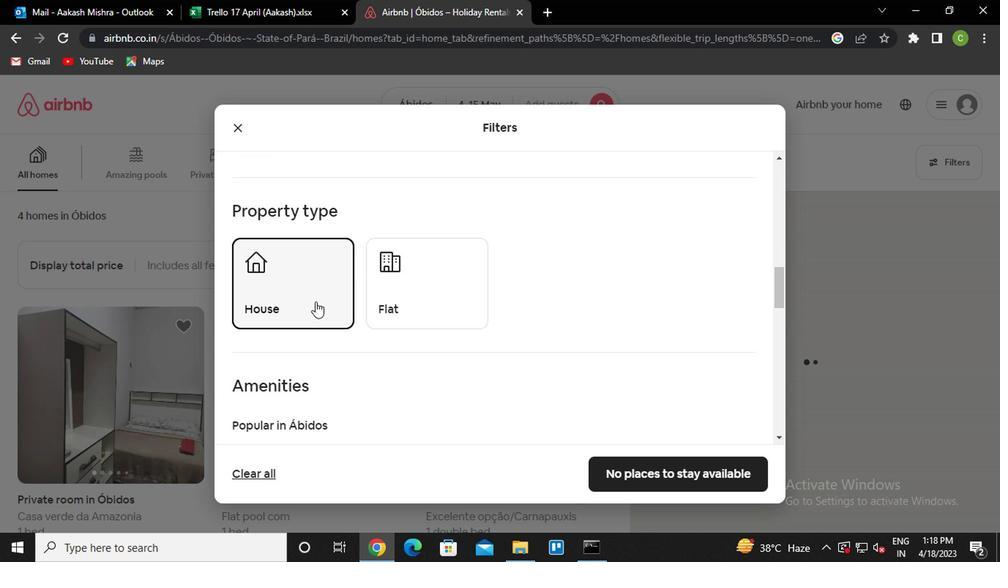 
Action: Mouse pressed left at (318, 300)
Screenshot: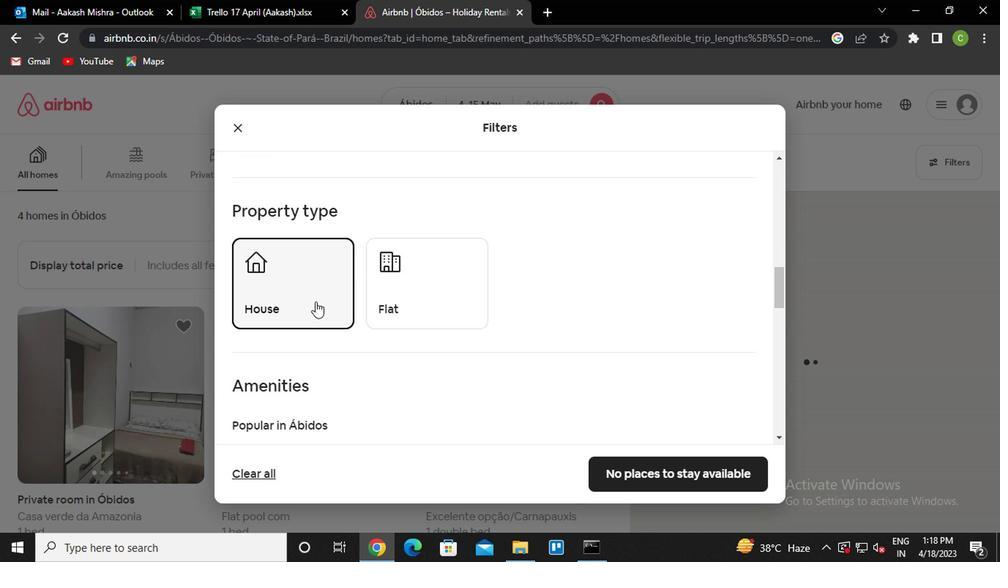 
Action: Mouse moved to (598, 284)
Screenshot: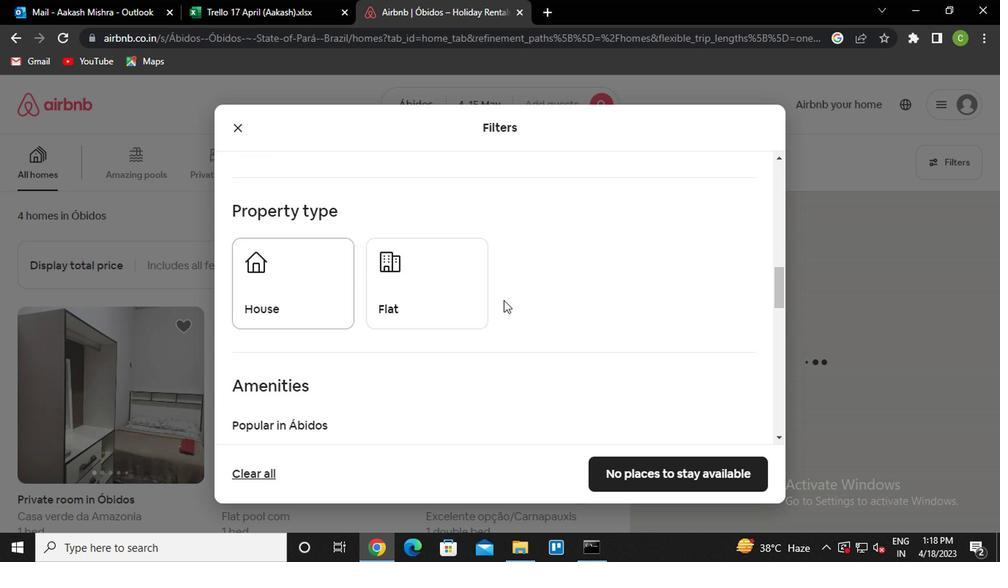 
Action: Mouse pressed left at (598, 284)
Screenshot: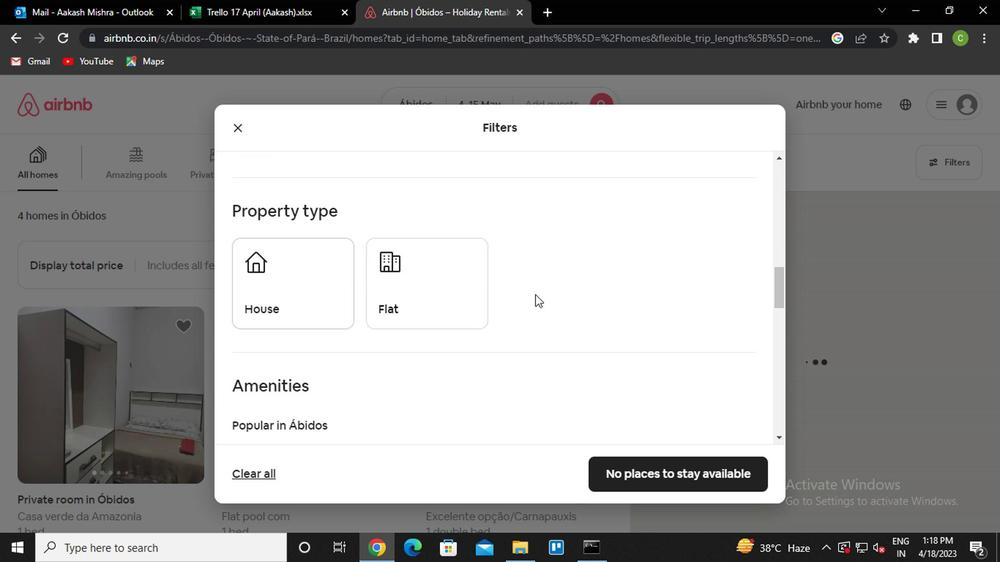 
Action: Mouse moved to (577, 313)
Screenshot: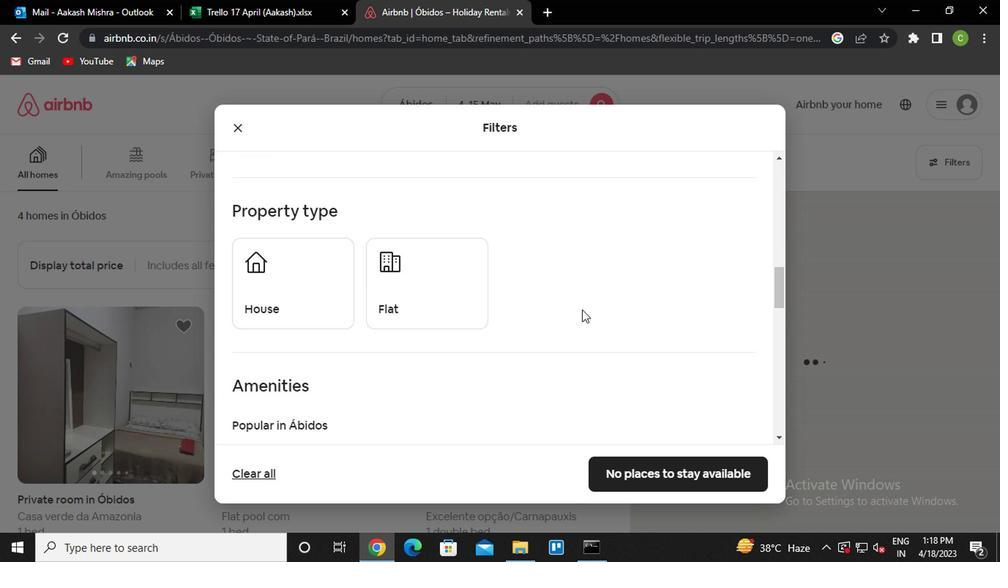 
Action: Mouse scrolled (577, 312) with delta (0, 0)
Screenshot: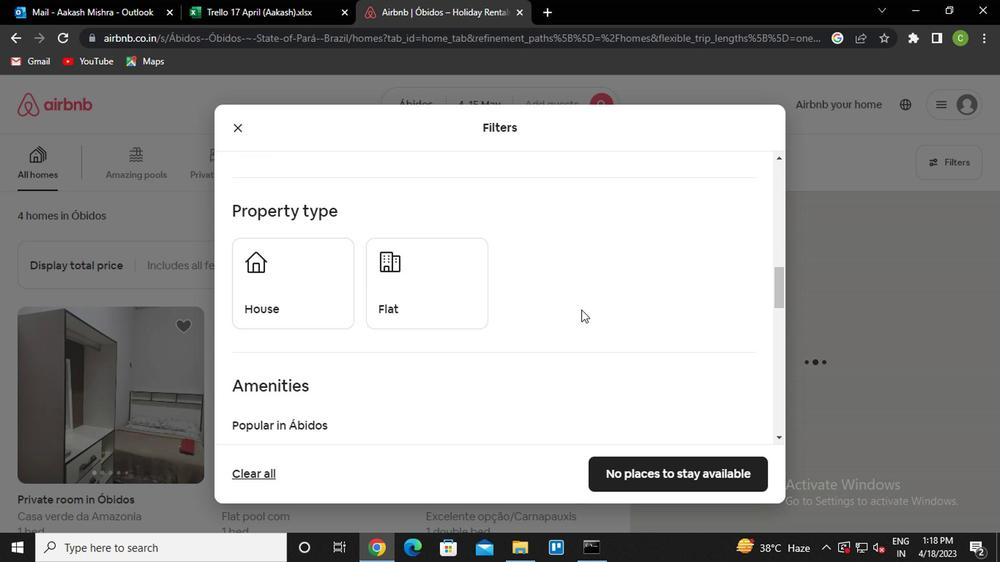 
Action: Mouse moved to (575, 314)
Screenshot: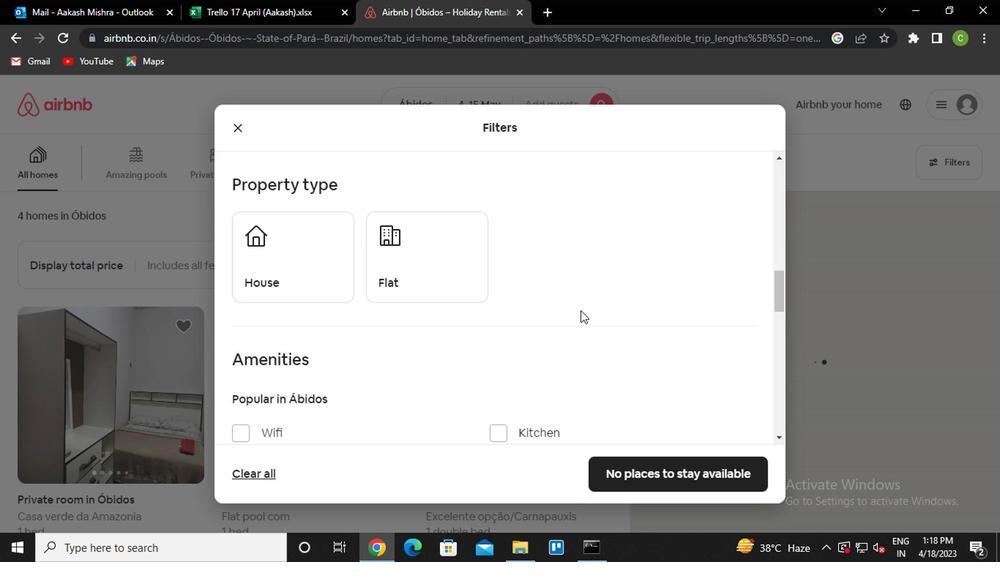 
Action: Mouse scrolled (575, 314) with delta (0, 0)
Screenshot: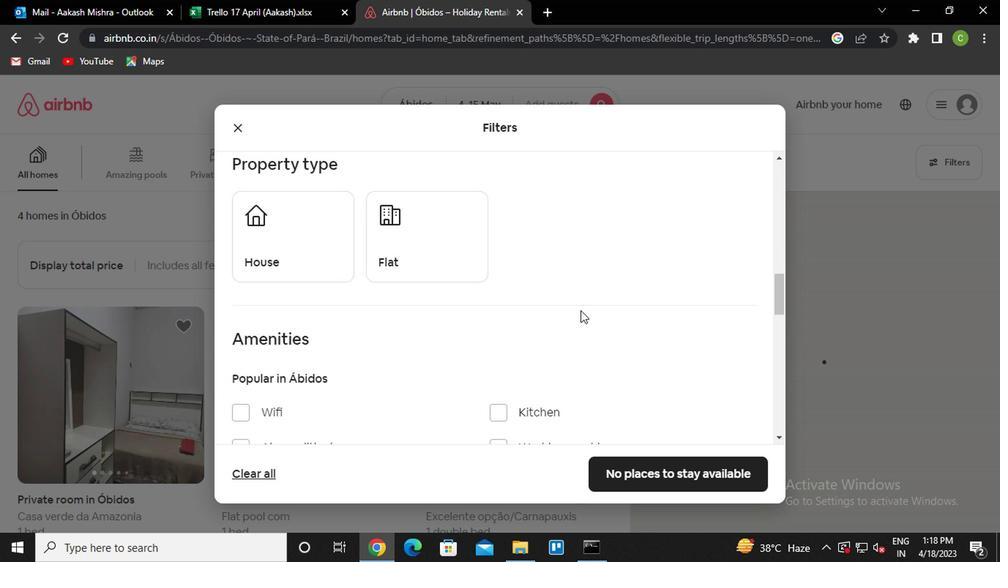 
Action: Mouse moved to (571, 316)
Screenshot: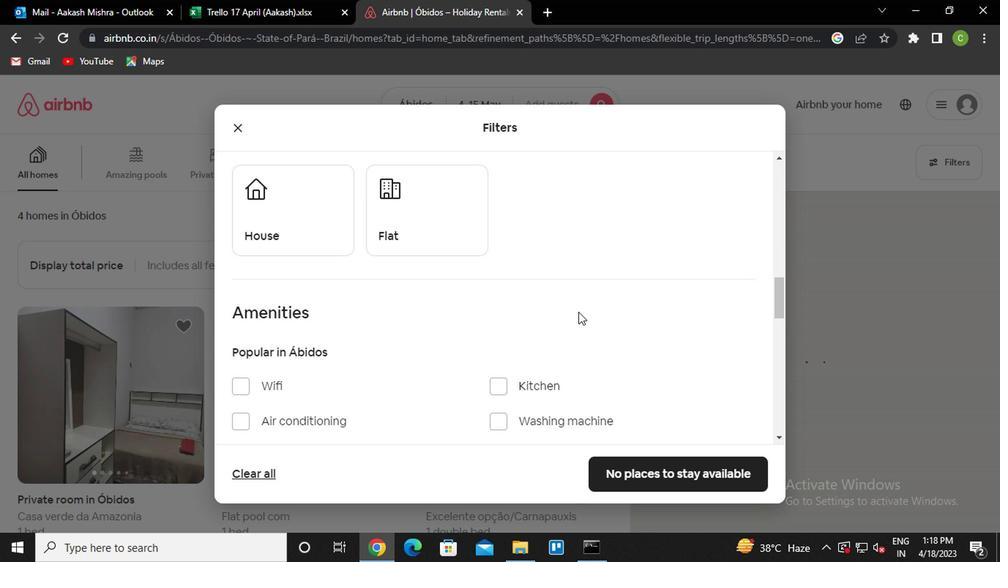 
Action: Mouse scrolled (571, 316) with delta (0, 0)
Screenshot: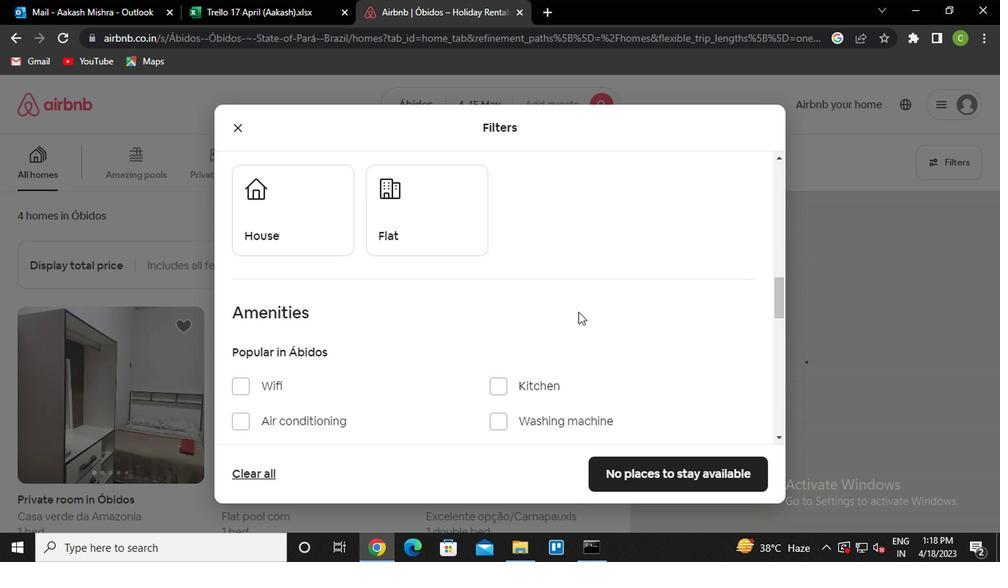 
Action: Mouse moved to (473, 342)
Screenshot: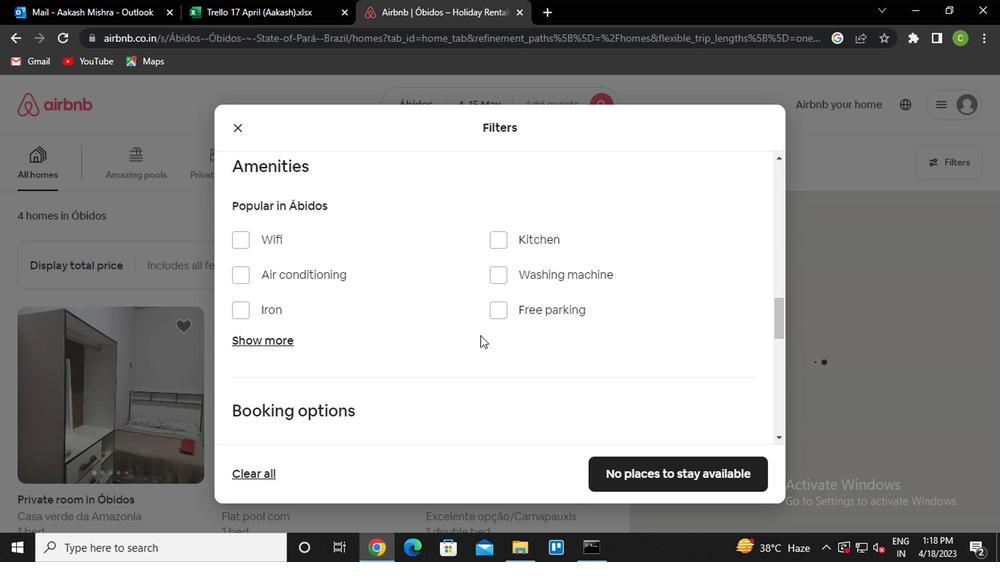 
Action: Mouse scrolled (473, 341) with delta (0, -1)
Screenshot: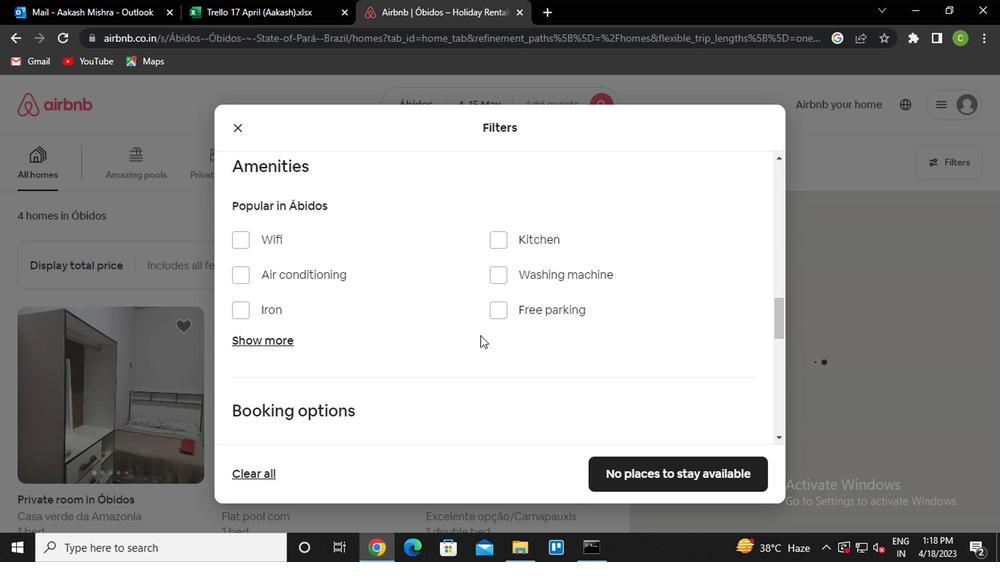 
Action: Mouse moved to (473, 342)
Screenshot: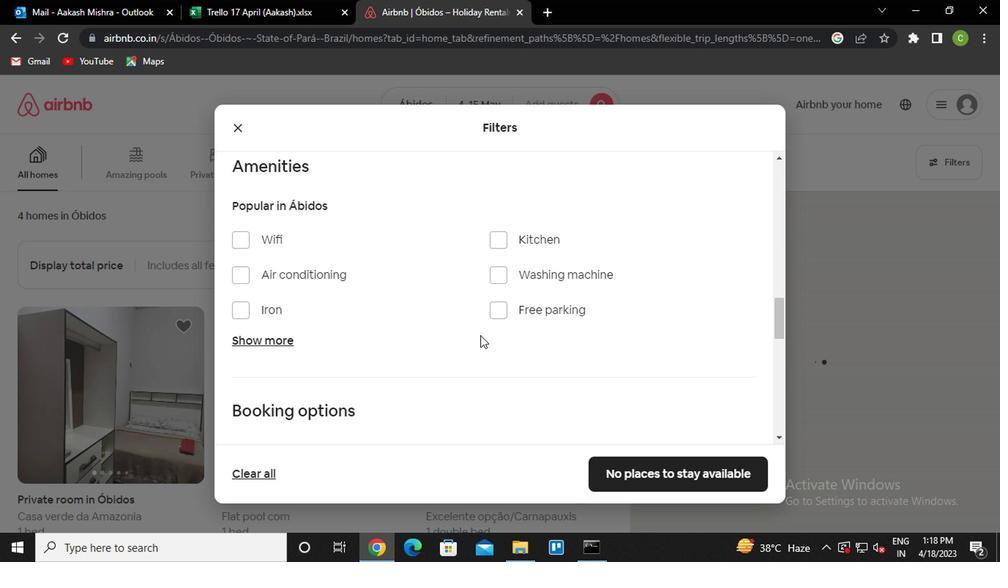 
Action: Mouse scrolled (473, 341) with delta (0, -1)
Screenshot: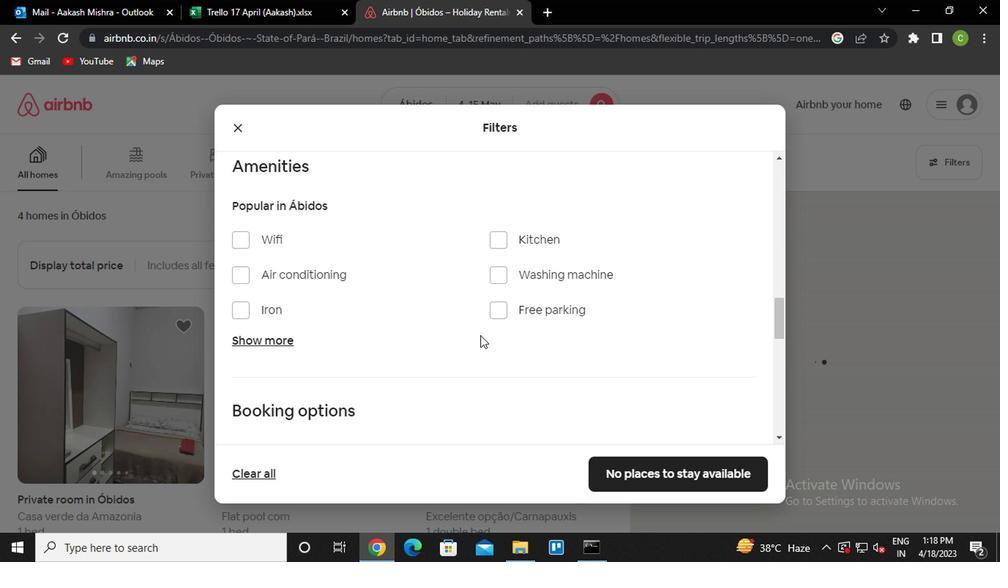 
Action: Mouse scrolled (473, 341) with delta (0, -1)
Screenshot: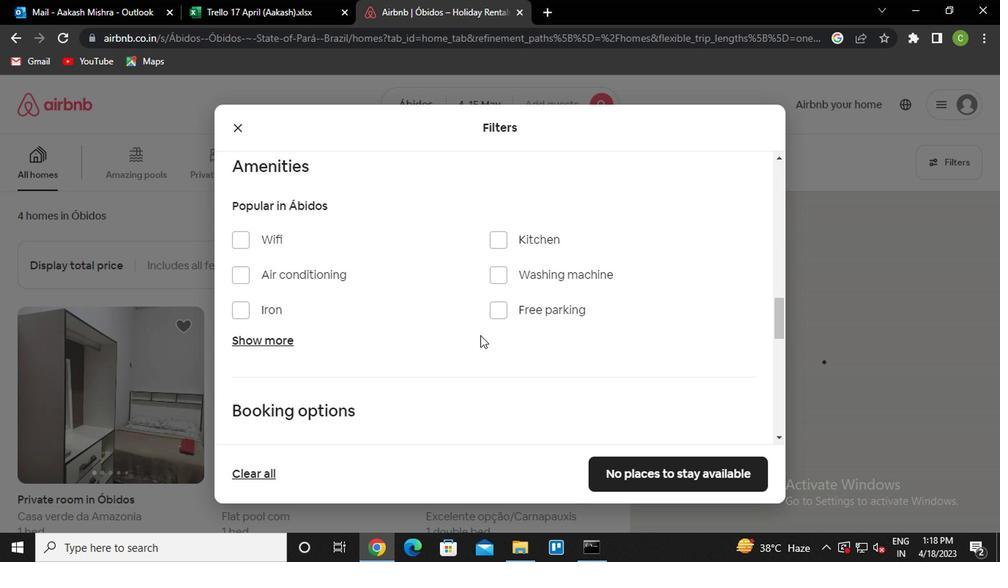
Action: Mouse scrolled (473, 341) with delta (0, -1)
Screenshot: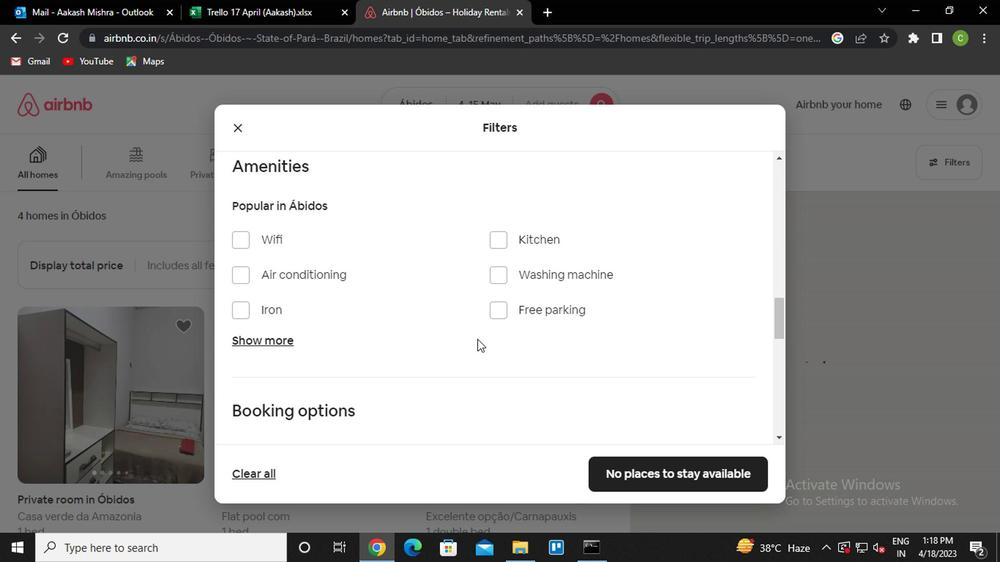 
Action: Mouse moved to (728, 223)
Screenshot: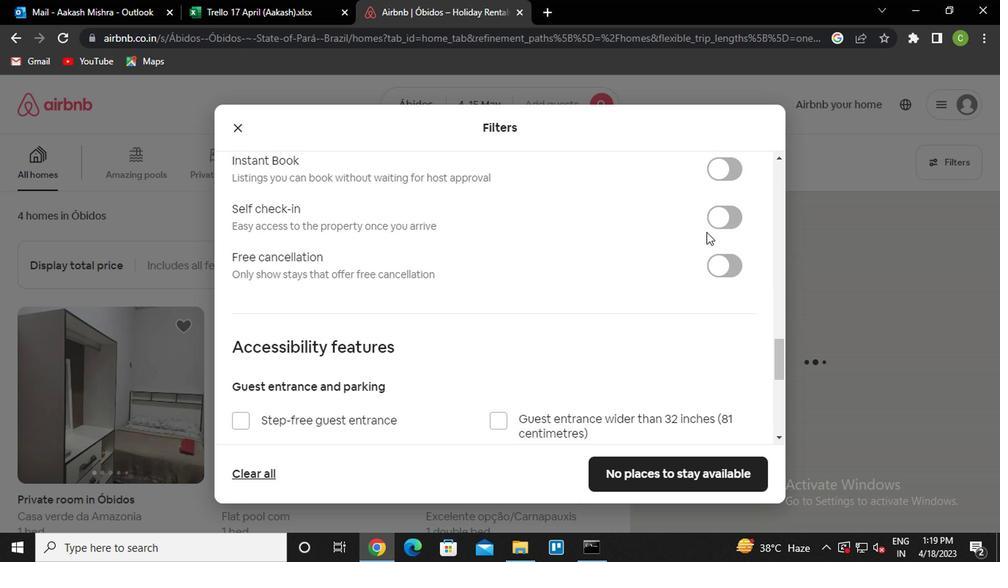 
Action: Mouse pressed left at (728, 223)
Screenshot: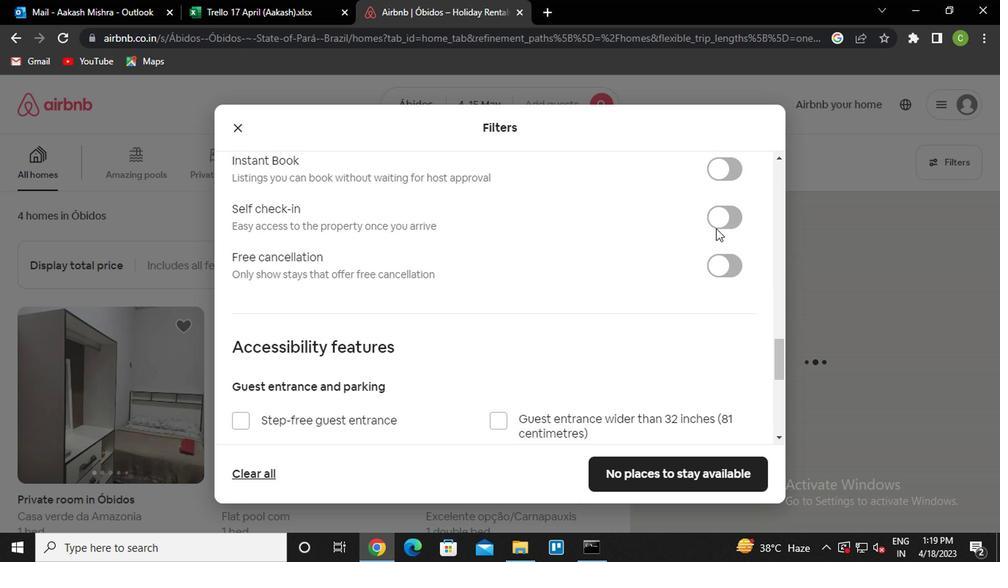 
Action: Mouse moved to (498, 341)
Screenshot: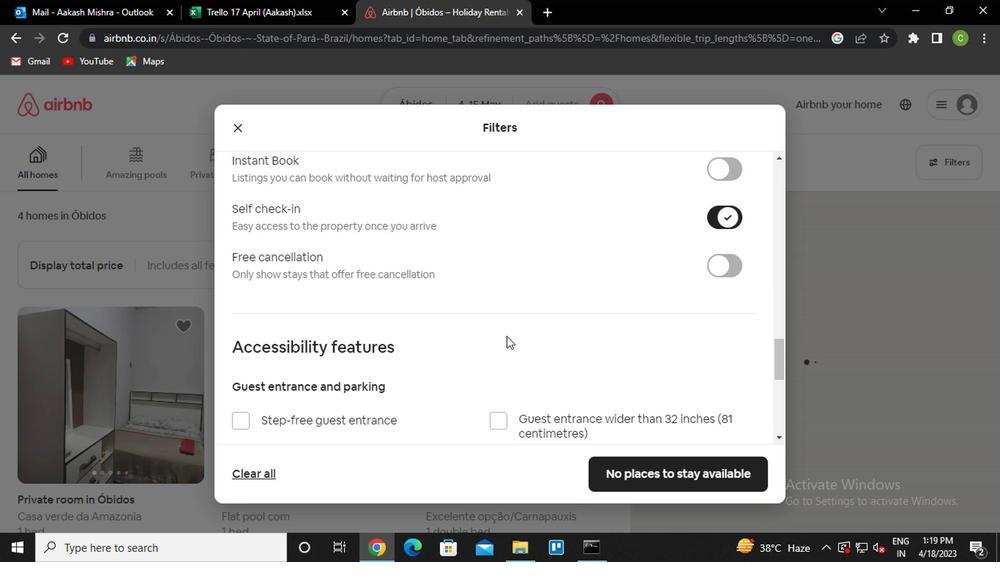 
Action: Mouse scrolled (498, 340) with delta (0, 0)
Screenshot: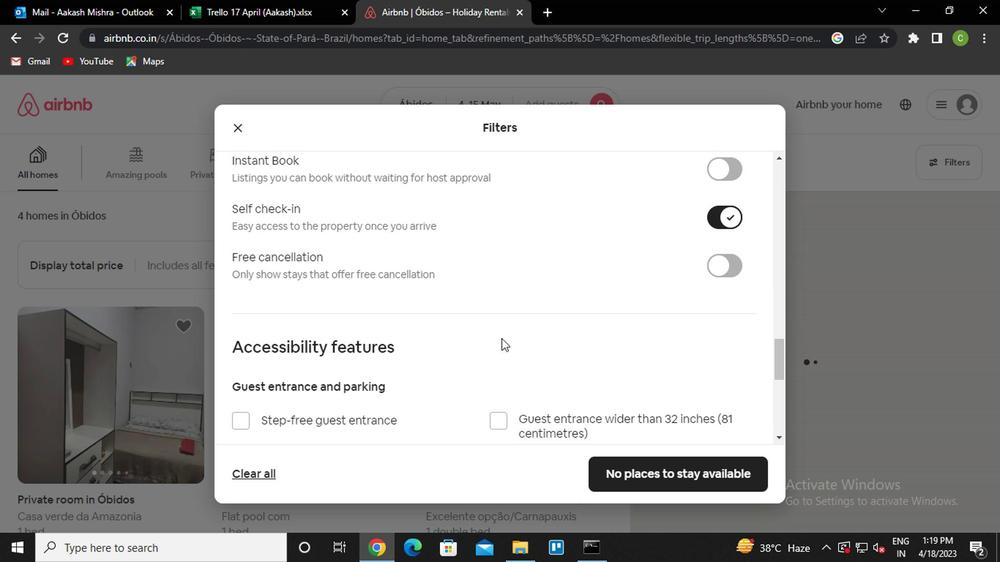 
Action: Mouse scrolled (498, 340) with delta (0, 0)
Screenshot: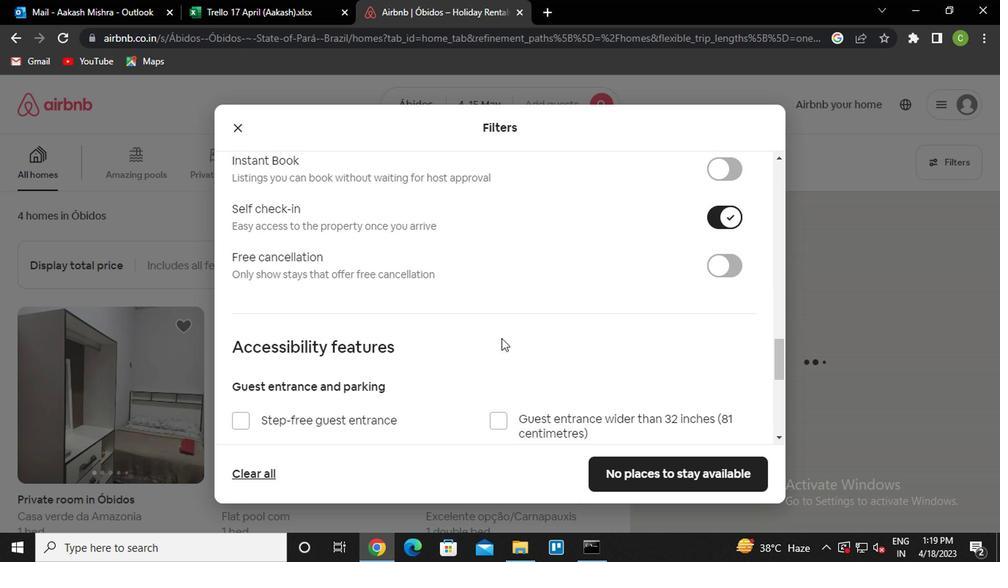 
Action: Mouse scrolled (498, 340) with delta (0, 0)
Screenshot: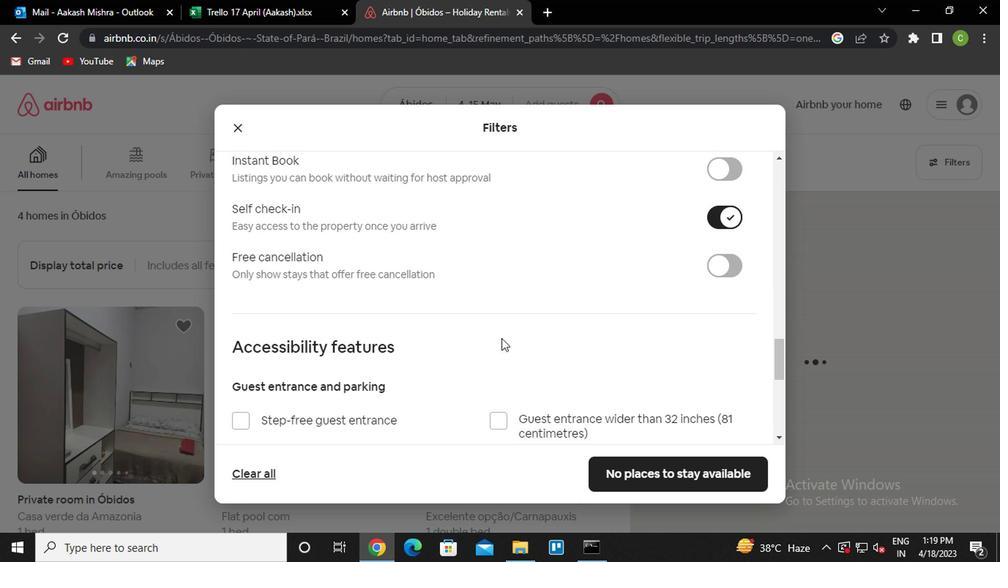 
Action: Mouse scrolled (498, 340) with delta (0, 0)
Screenshot: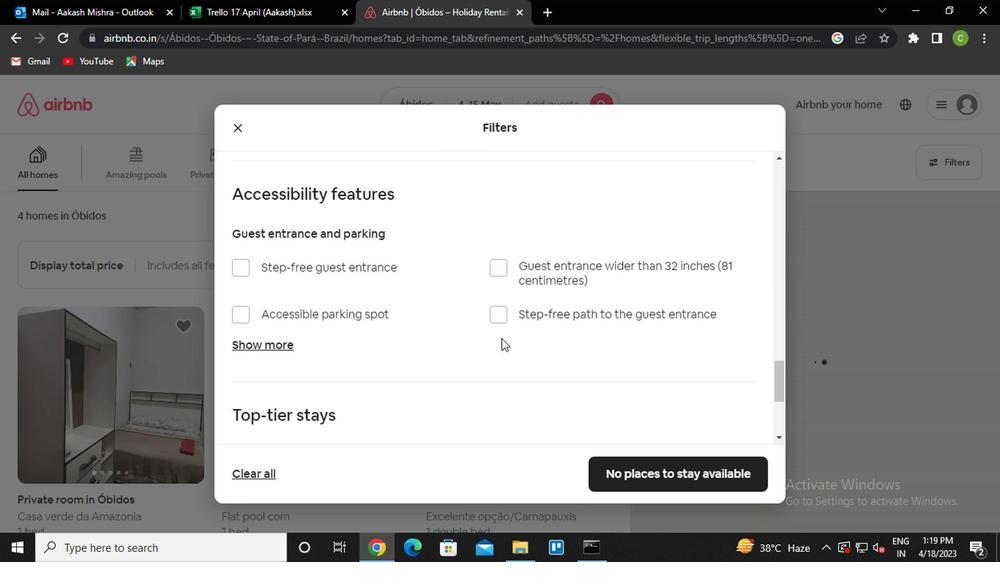 
Action: Mouse scrolled (498, 340) with delta (0, 0)
Screenshot: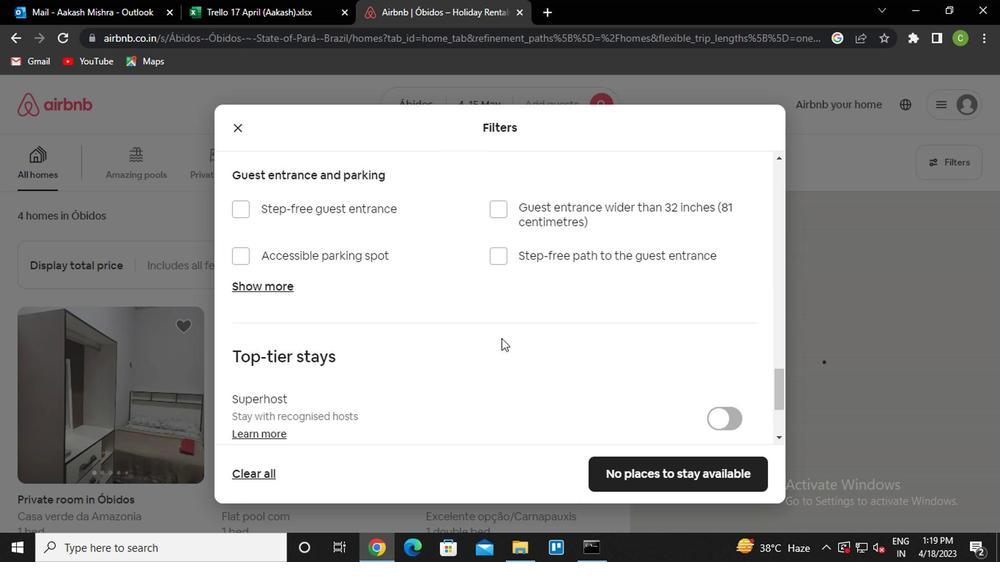 
Action: Mouse moved to (414, 347)
Screenshot: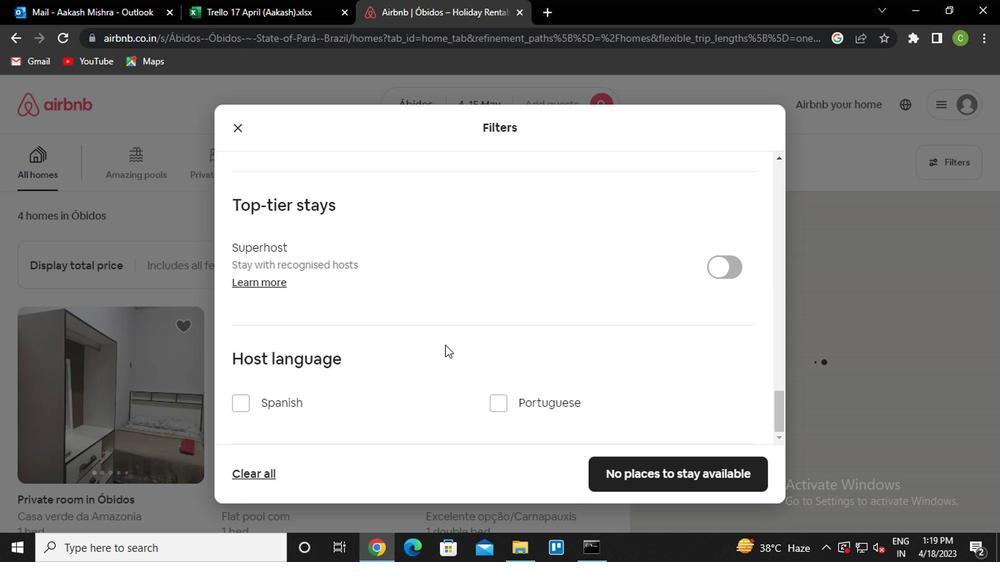 
Action: Mouse scrolled (414, 346) with delta (0, -1)
Screenshot: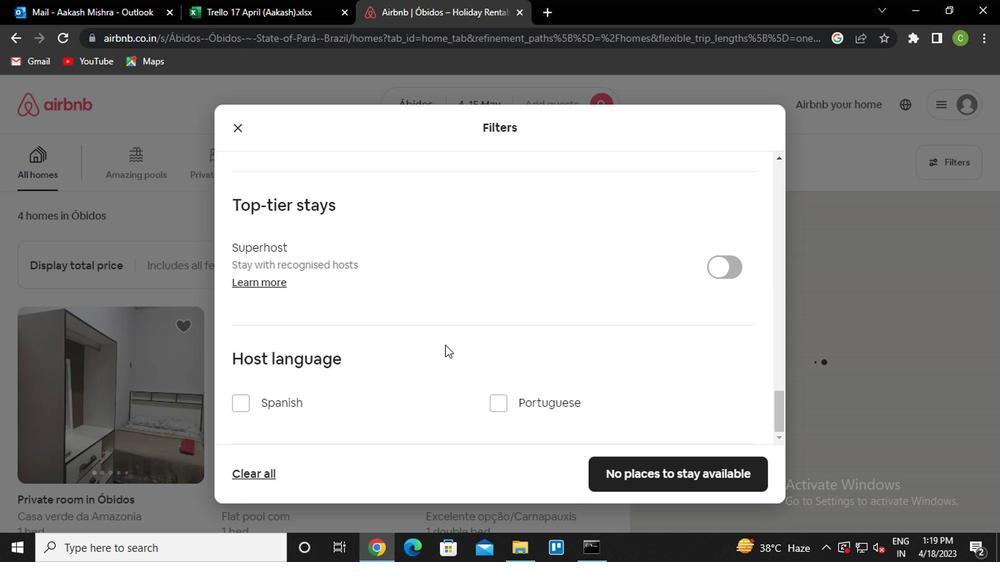 
Action: Mouse moved to (413, 347)
Screenshot: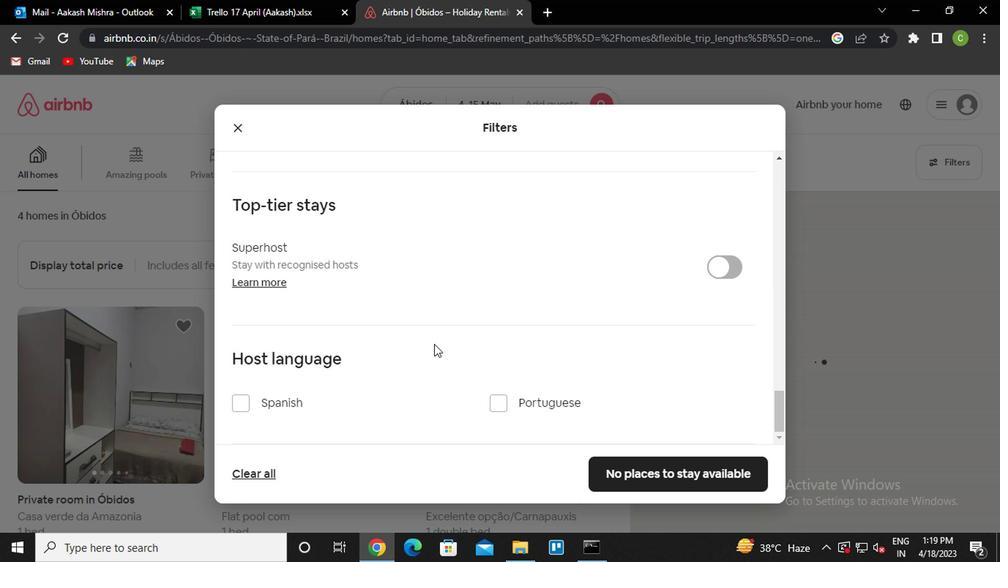 
Action: Mouse scrolled (413, 346) with delta (0, -1)
Screenshot: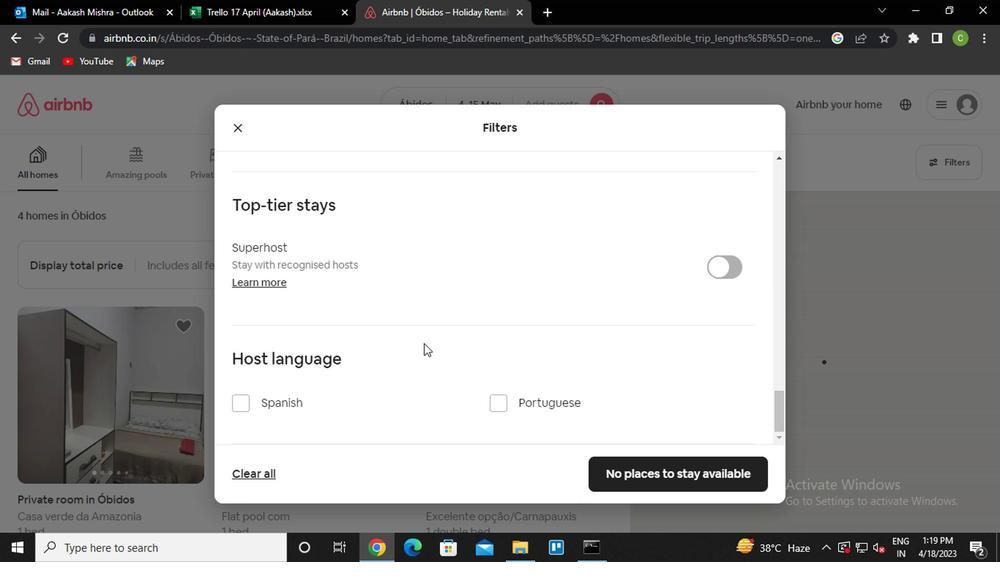 
Action: Mouse scrolled (413, 346) with delta (0, -1)
Screenshot: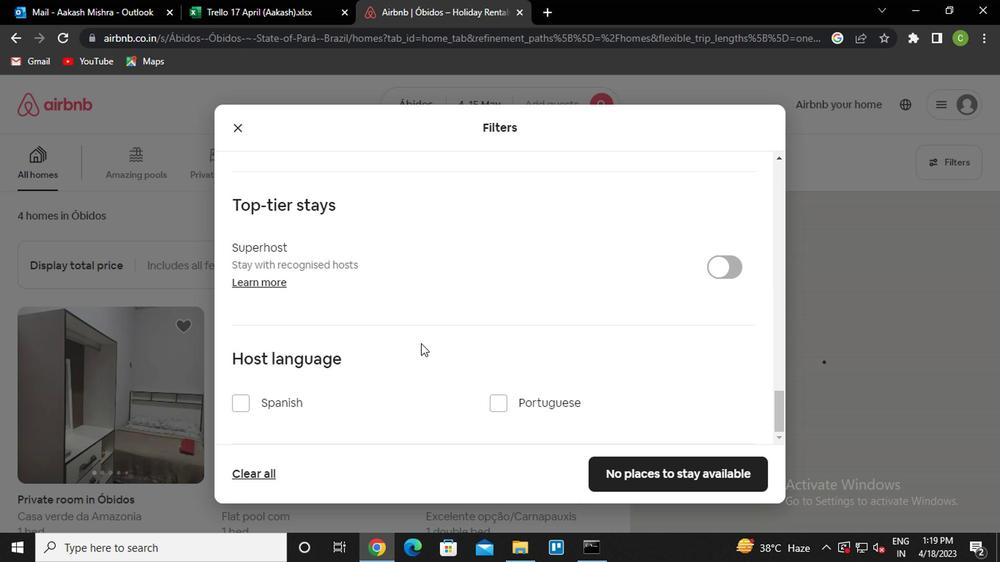 
Action: Mouse moved to (341, 369)
Screenshot: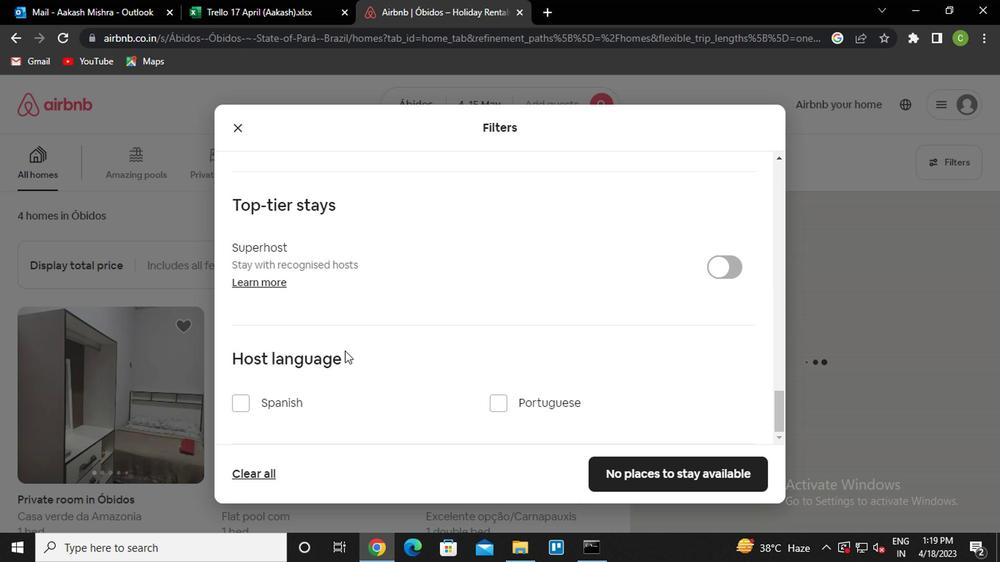 
Action: Mouse scrolled (341, 369) with delta (0, 0)
Screenshot: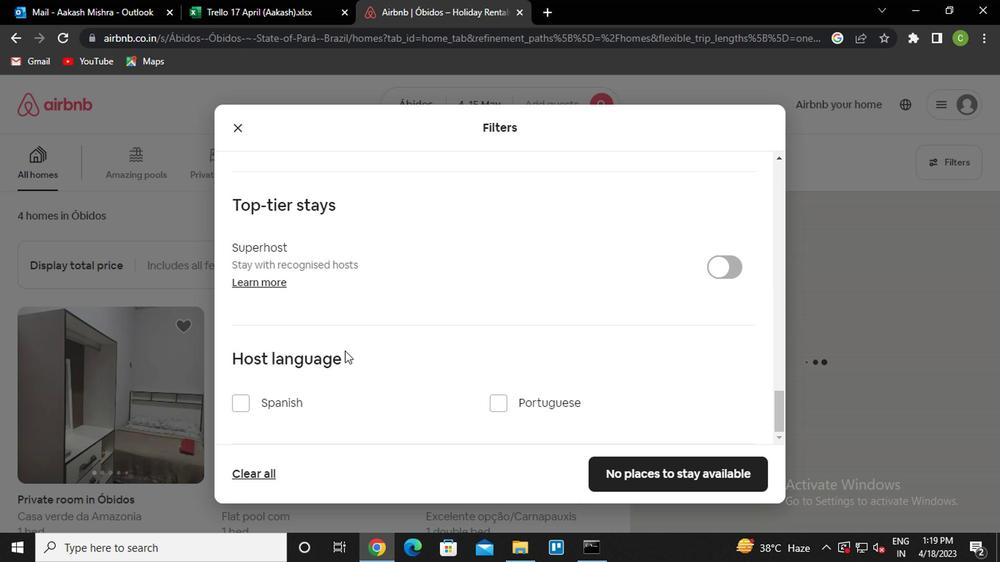 
Action: Mouse scrolled (341, 369) with delta (0, 0)
Screenshot: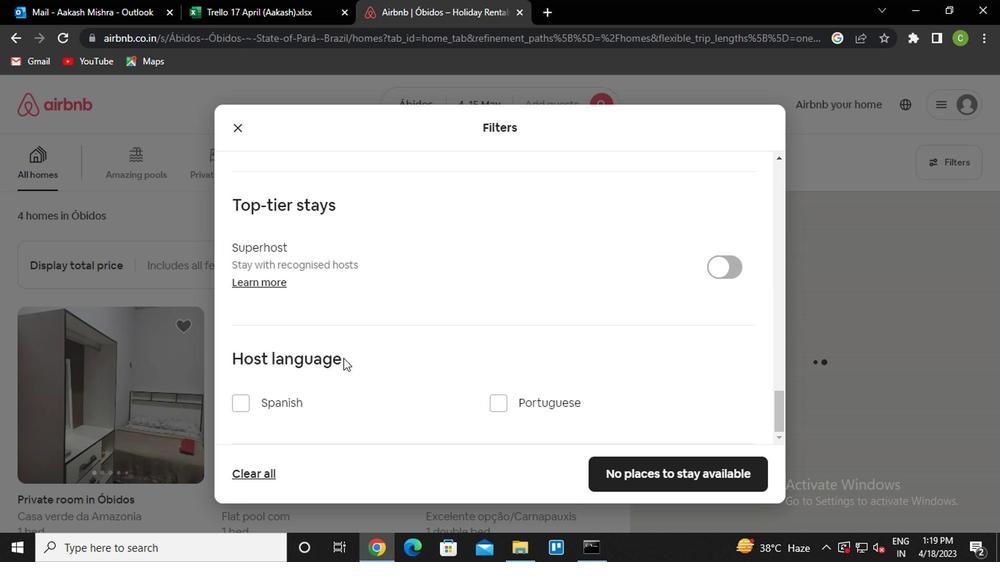 
Action: Mouse scrolled (341, 369) with delta (0, 0)
Screenshot: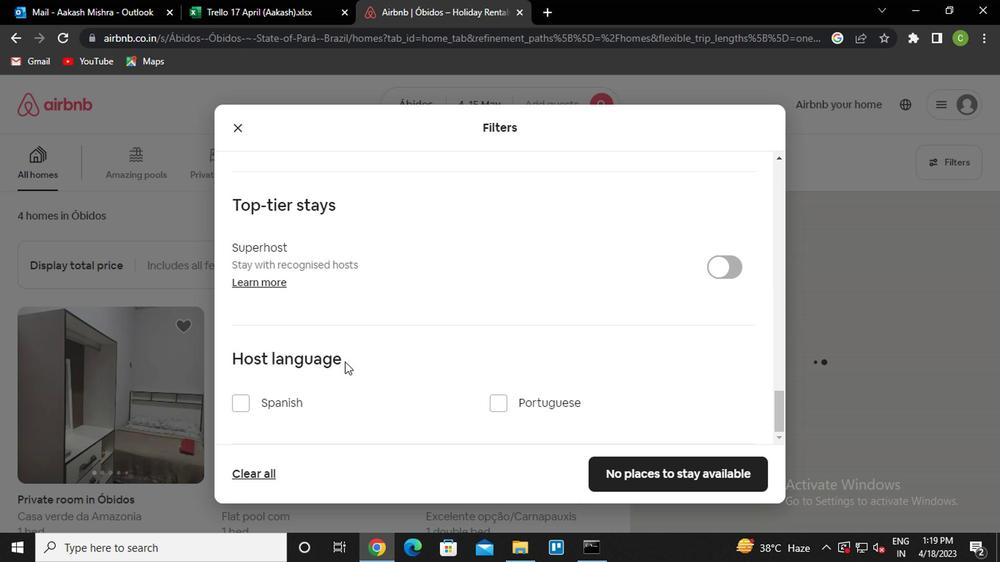 
Action: Mouse scrolled (341, 369) with delta (0, 0)
Screenshot: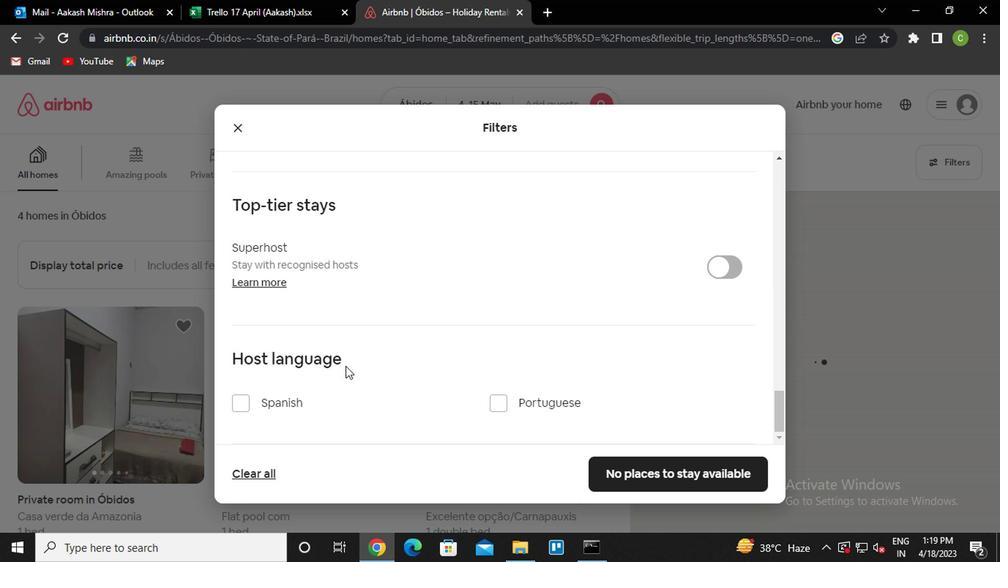 
Action: Mouse moved to (246, 409)
Screenshot: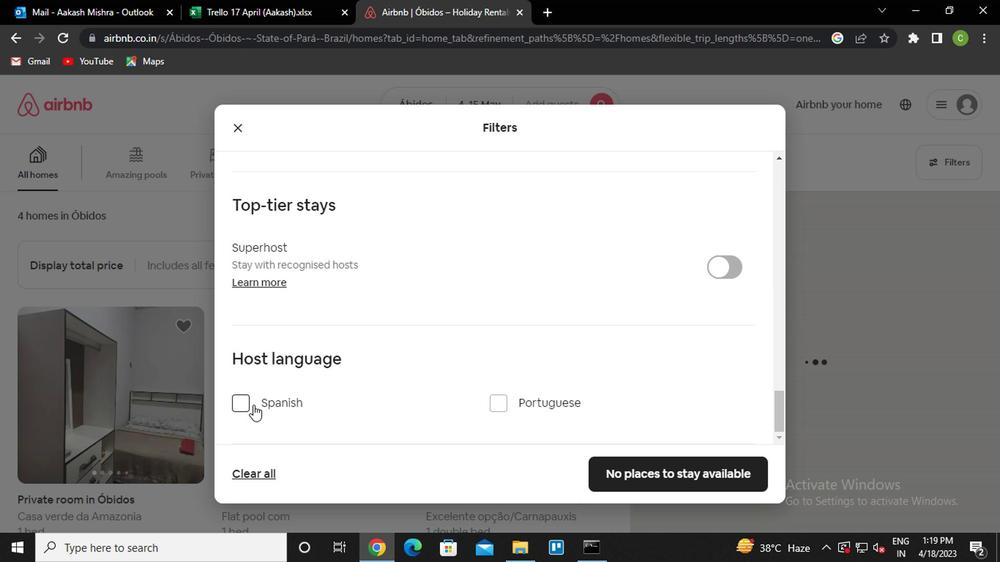 
Action: Mouse pressed left at (246, 409)
Screenshot: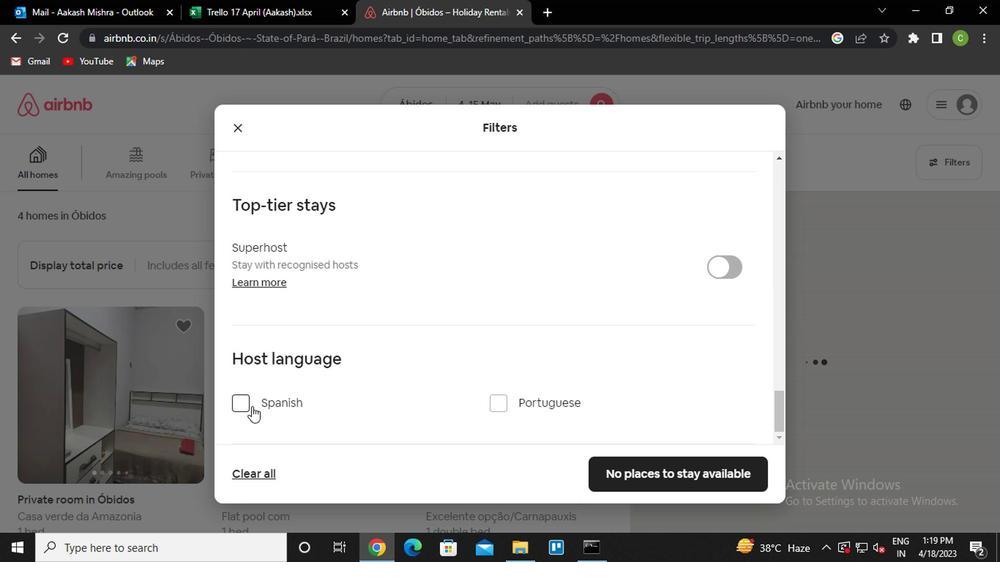 
Action: Mouse moved to (665, 482)
Screenshot: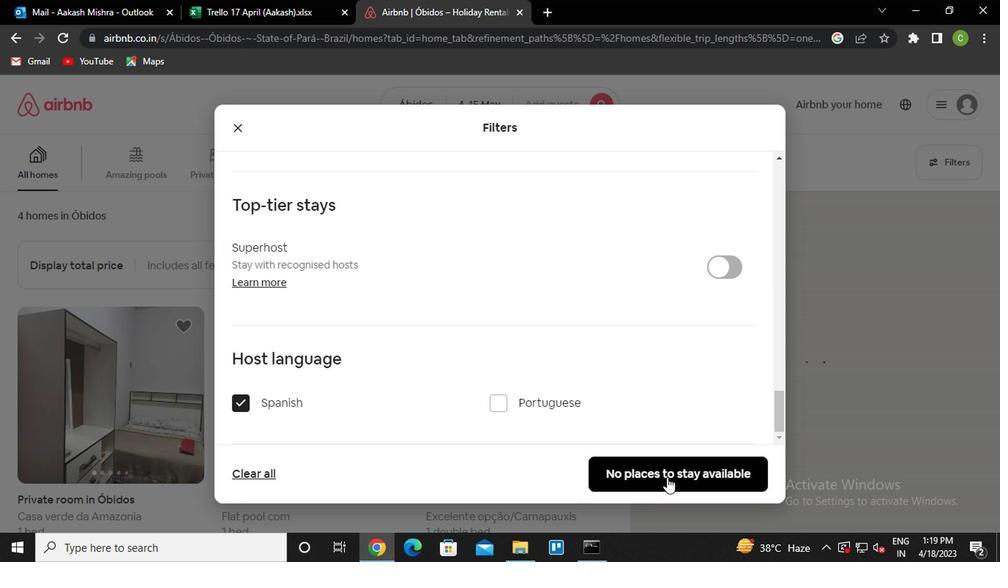 
Action: Mouse pressed left at (665, 482)
Screenshot: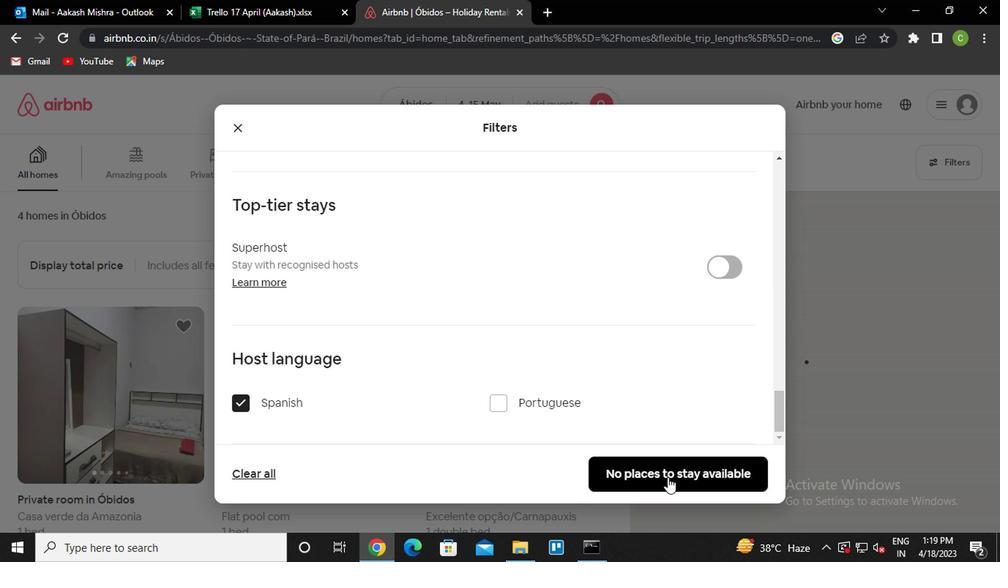 
Action: Mouse moved to (593, 412)
Screenshot: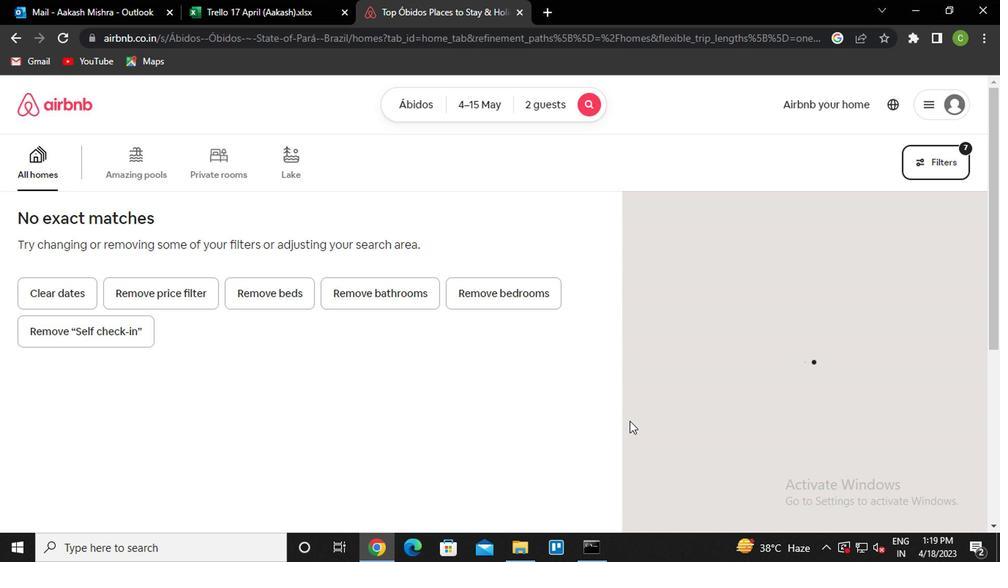 
